 Task: Select the count-ascending option in the sort order.
Action: Mouse moved to (12, 640)
Screenshot: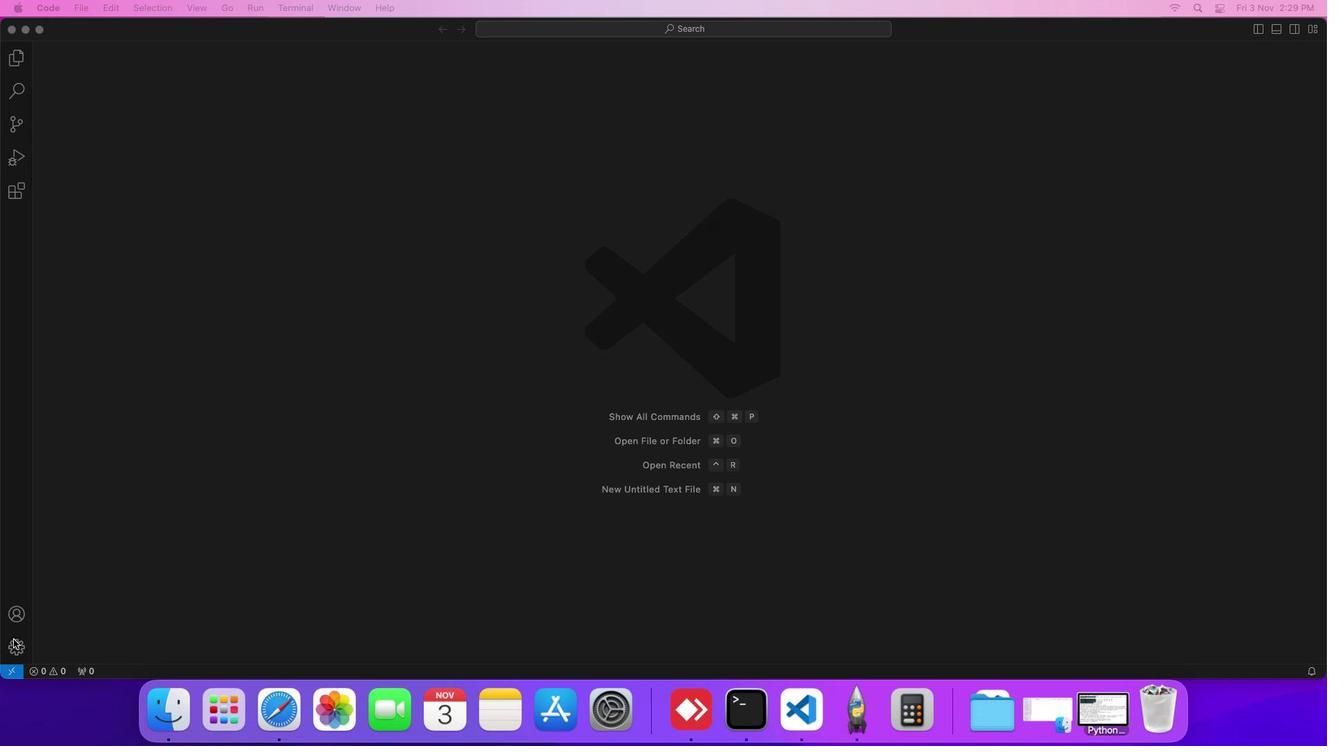 
Action: Mouse pressed left at (12, 640)
Screenshot: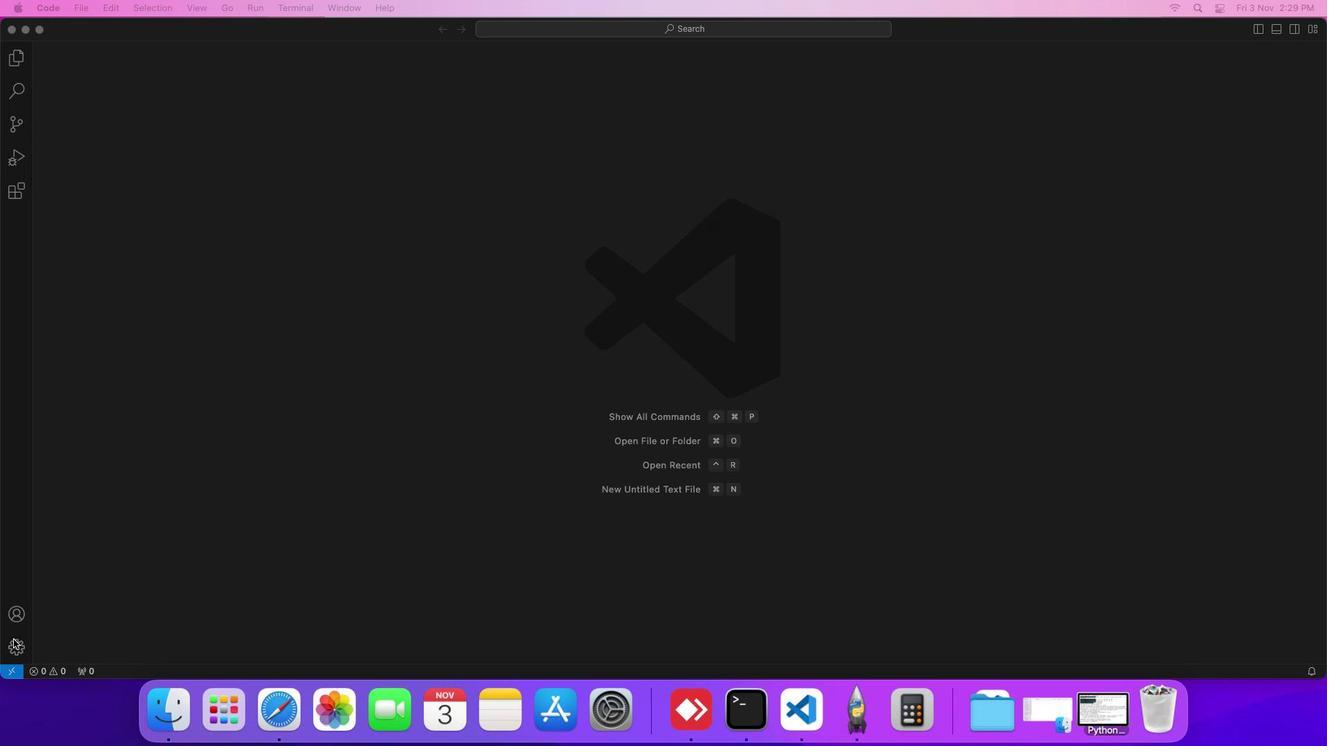 
Action: Mouse moved to (53, 538)
Screenshot: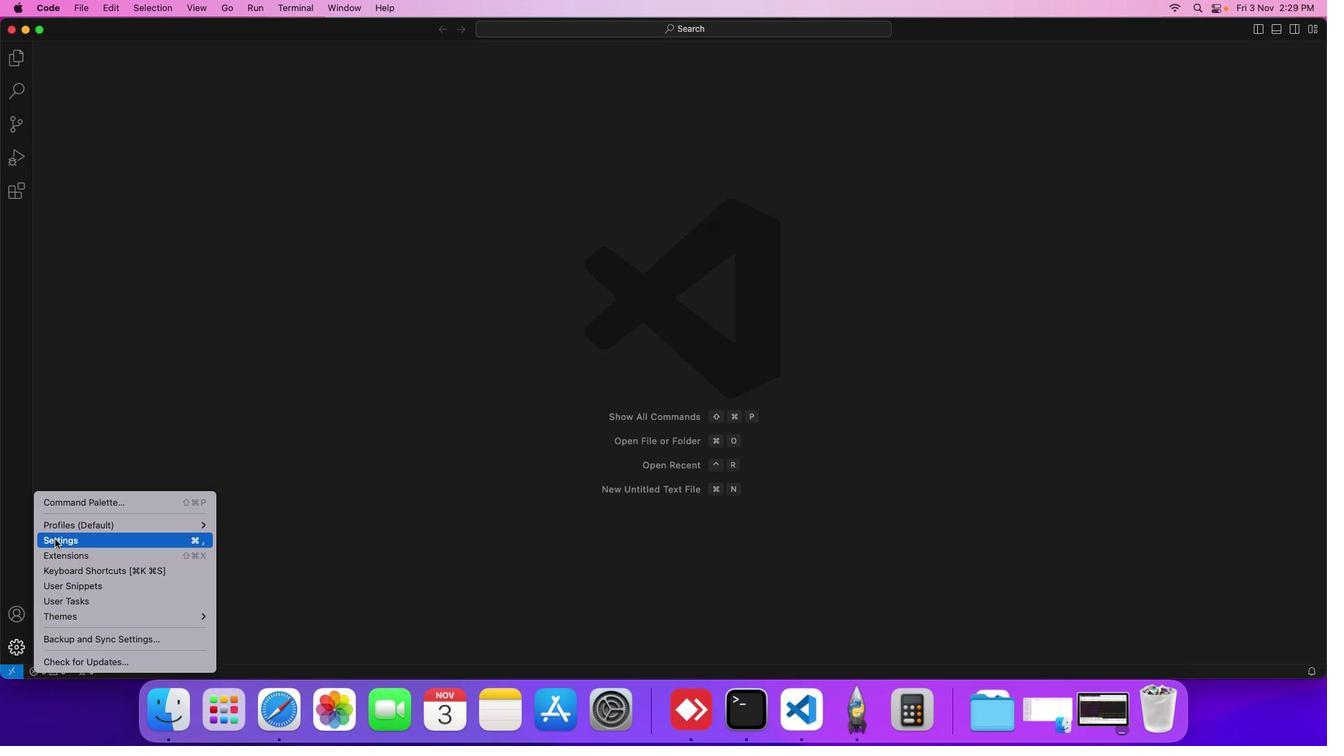 
Action: Mouse pressed left at (53, 538)
Screenshot: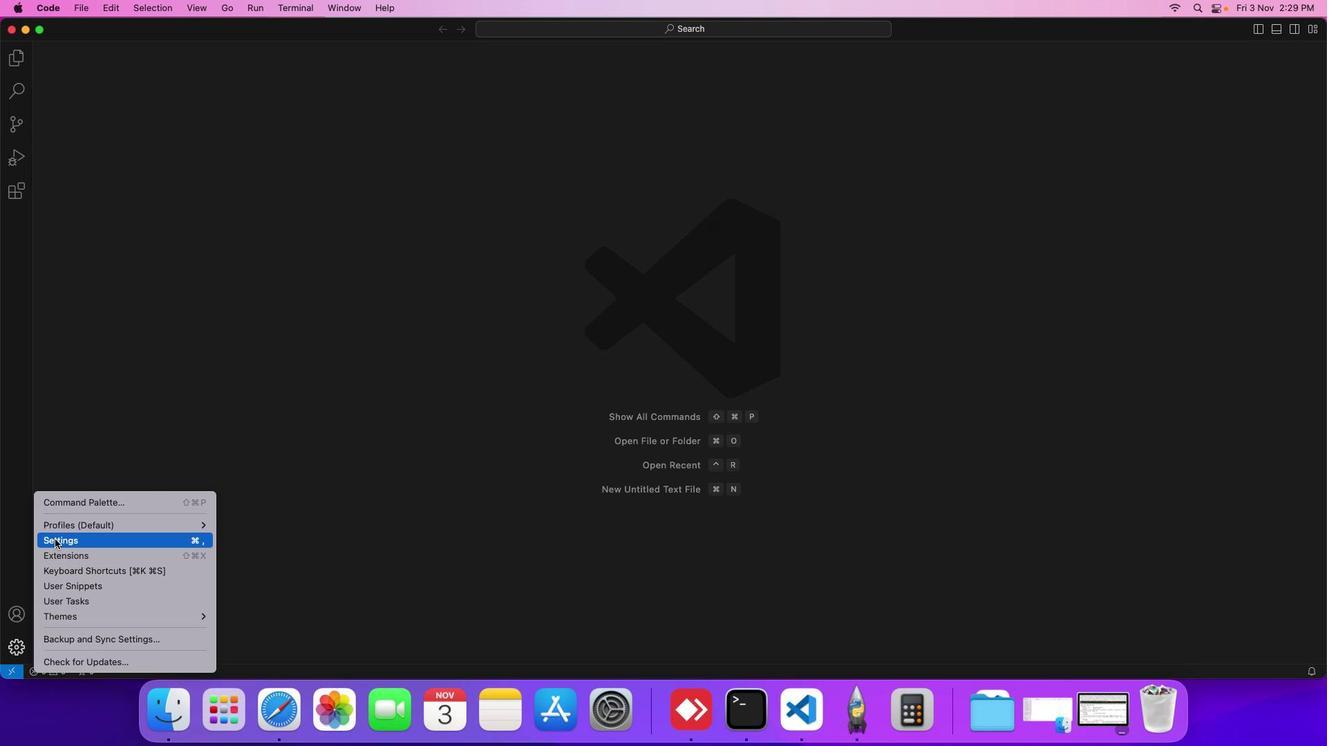 
Action: Mouse moved to (316, 206)
Screenshot: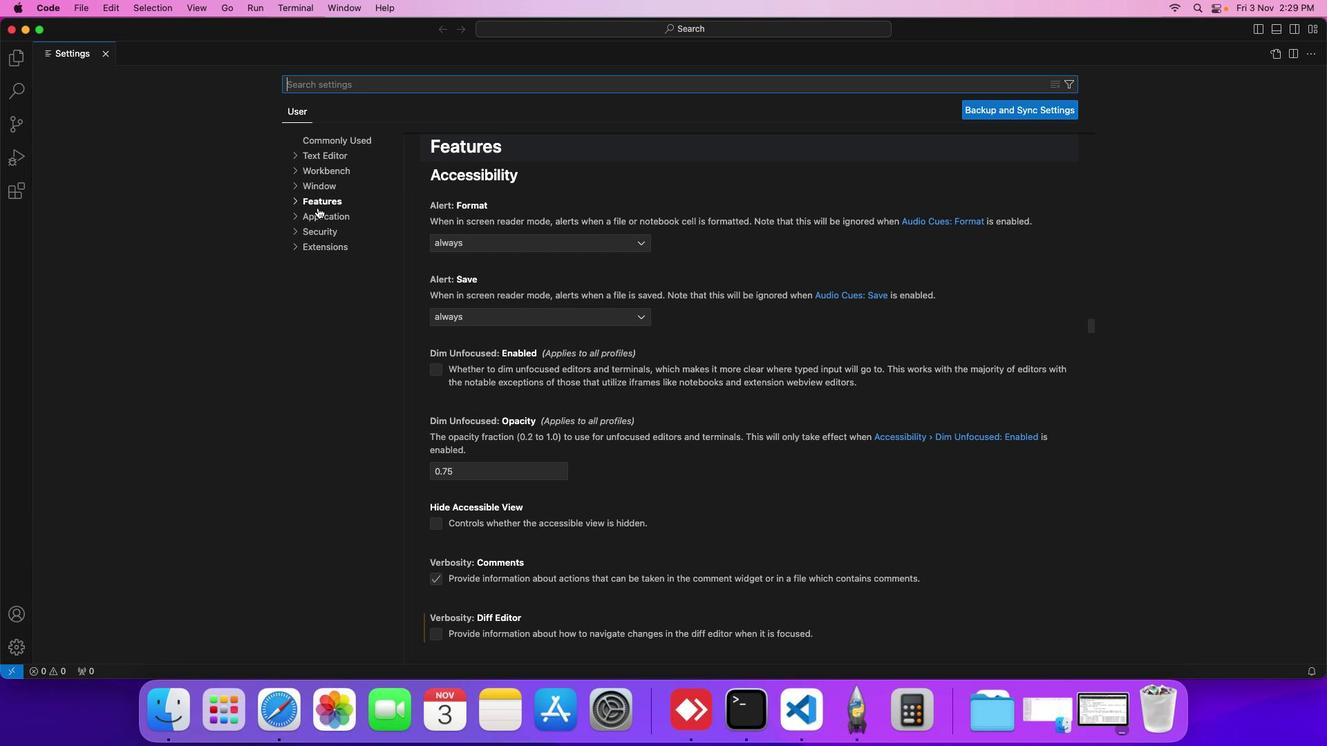 
Action: Mouse pressed left at (316, 206)
Screenshot: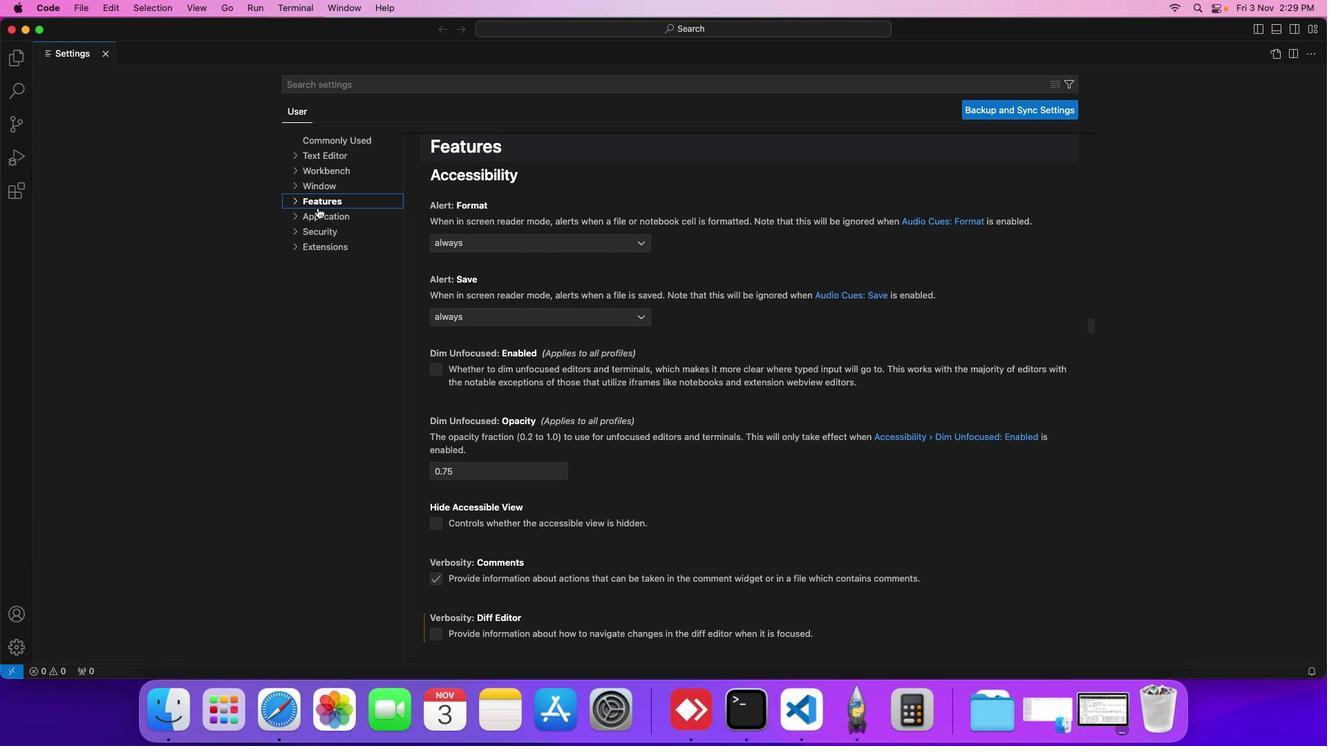 
Action: Mouse moved to (331, 248)
Screenshot: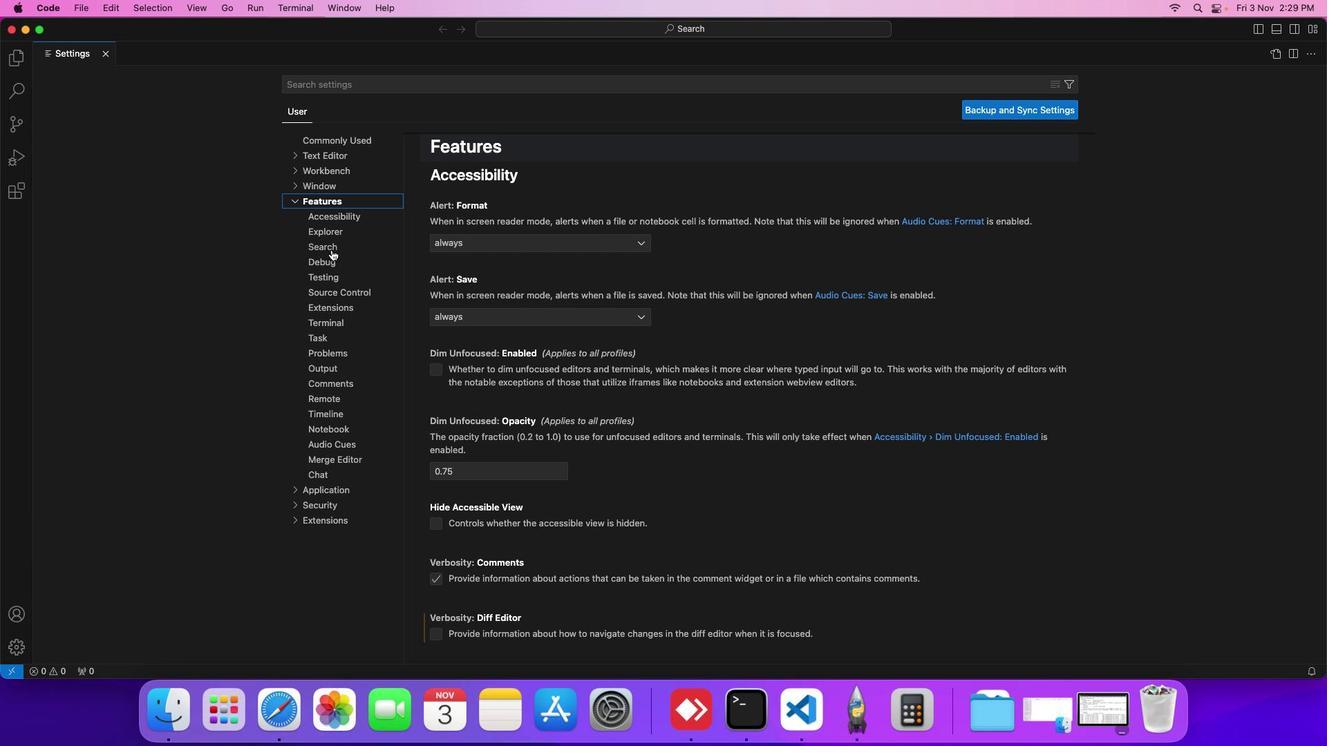 
Action: Mouse pressed left at (331, 248)
Screenshot: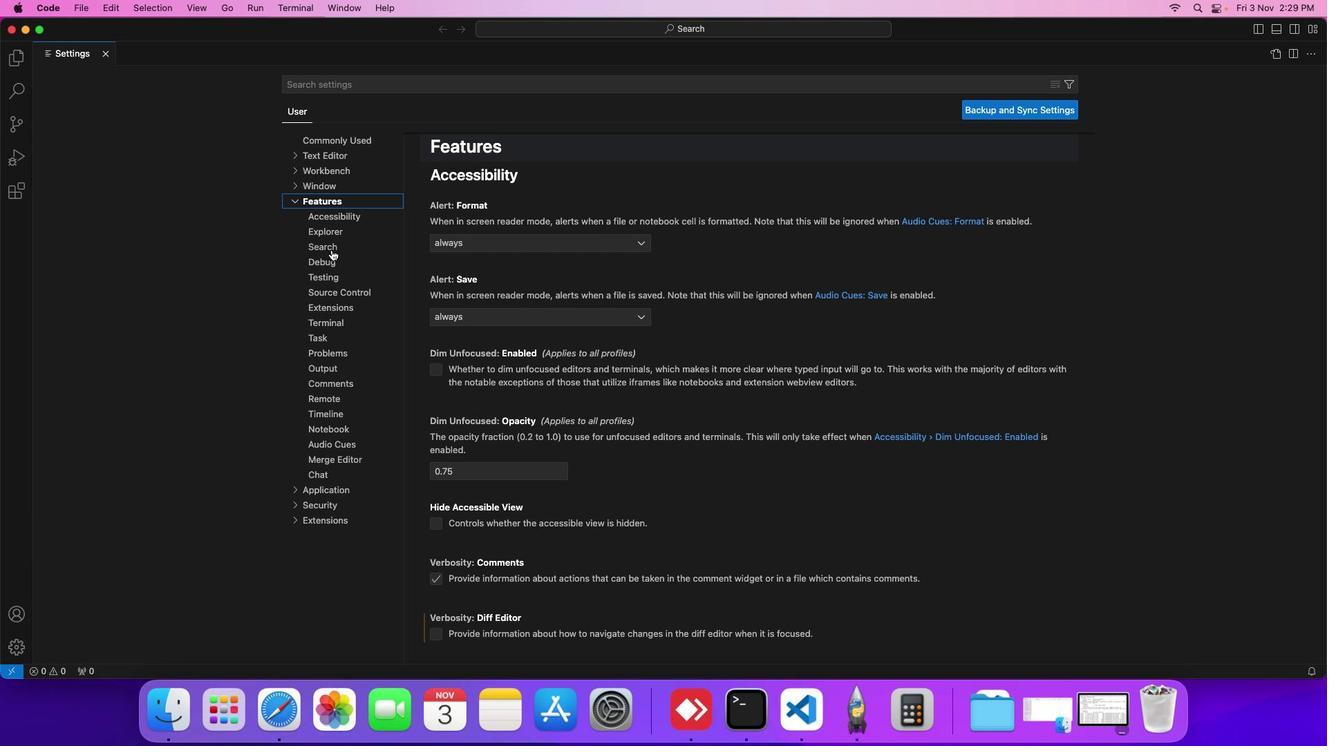 
Action: Mouse moved to (530, 476)
Screenshot: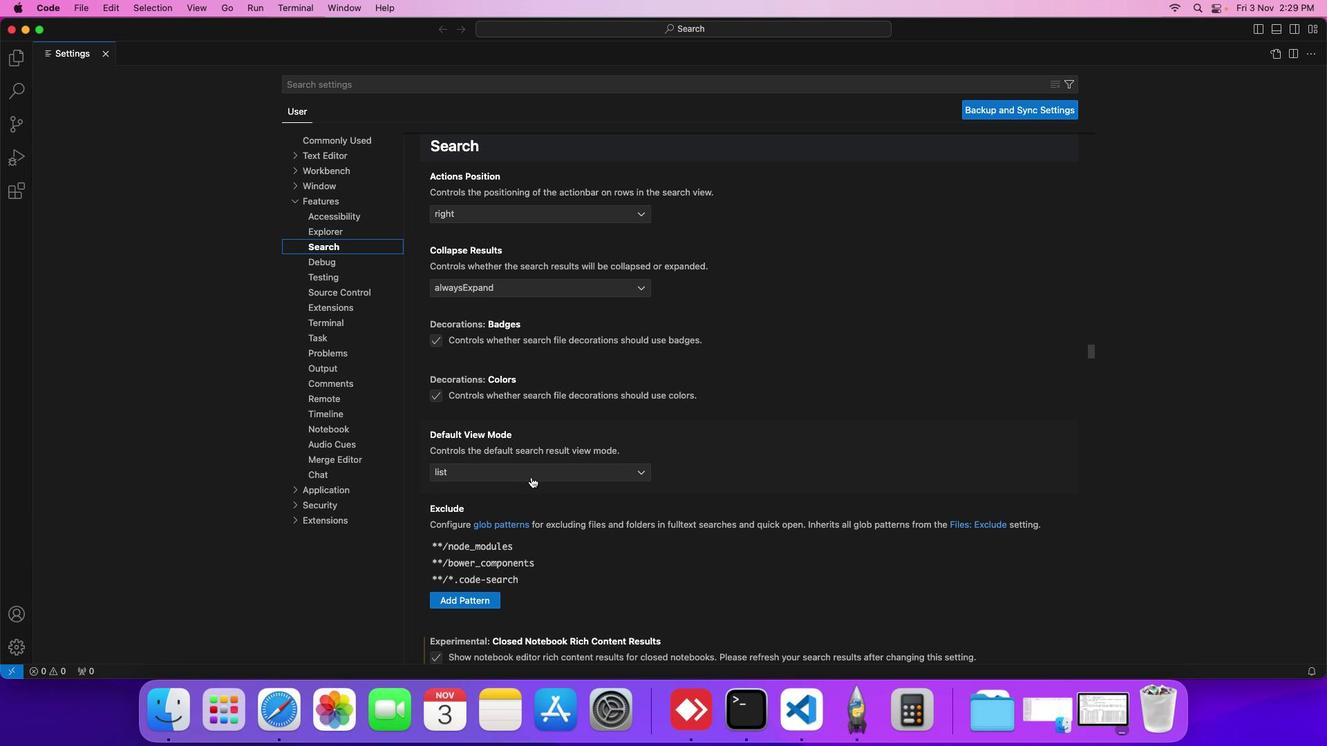 
Action: Mouse scrolled (530, 476) with delta (0, 0)
Screenshot: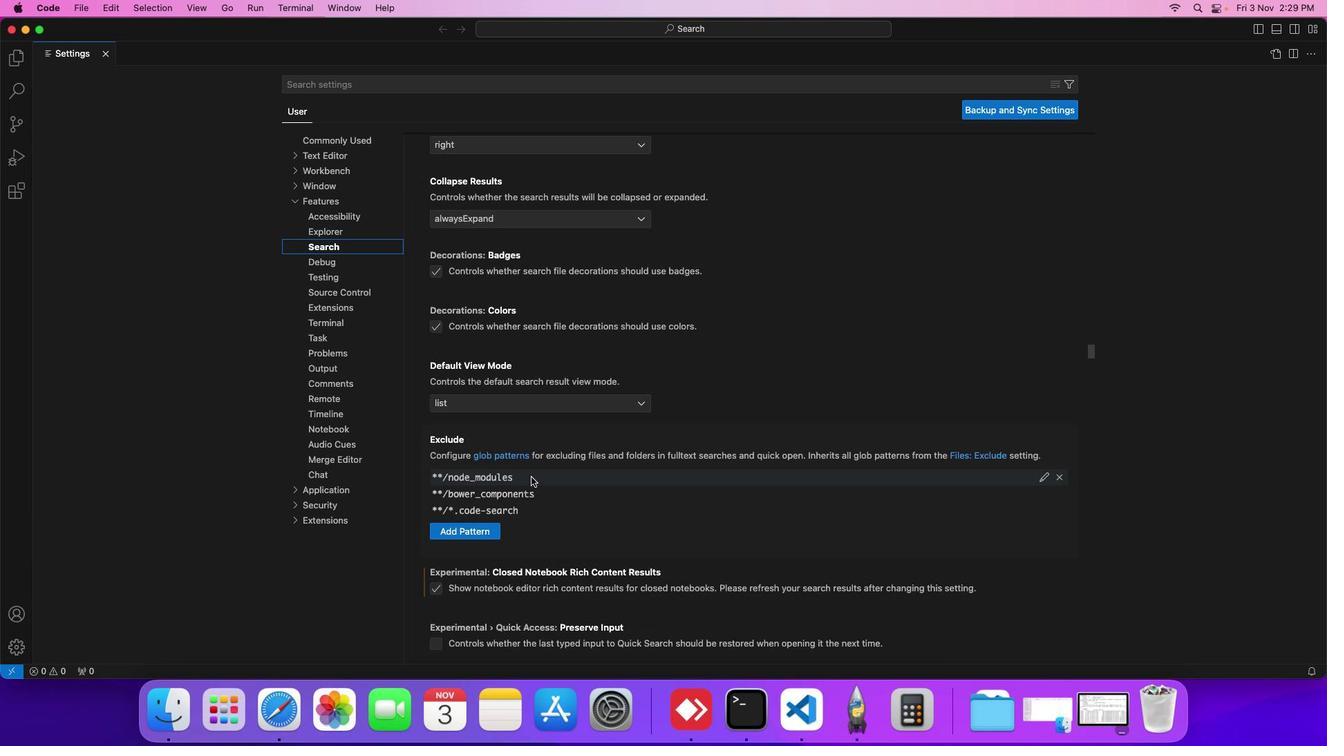 
Action: Mouse scrolled (530, 476) with delta (0, 0)
Screenshot: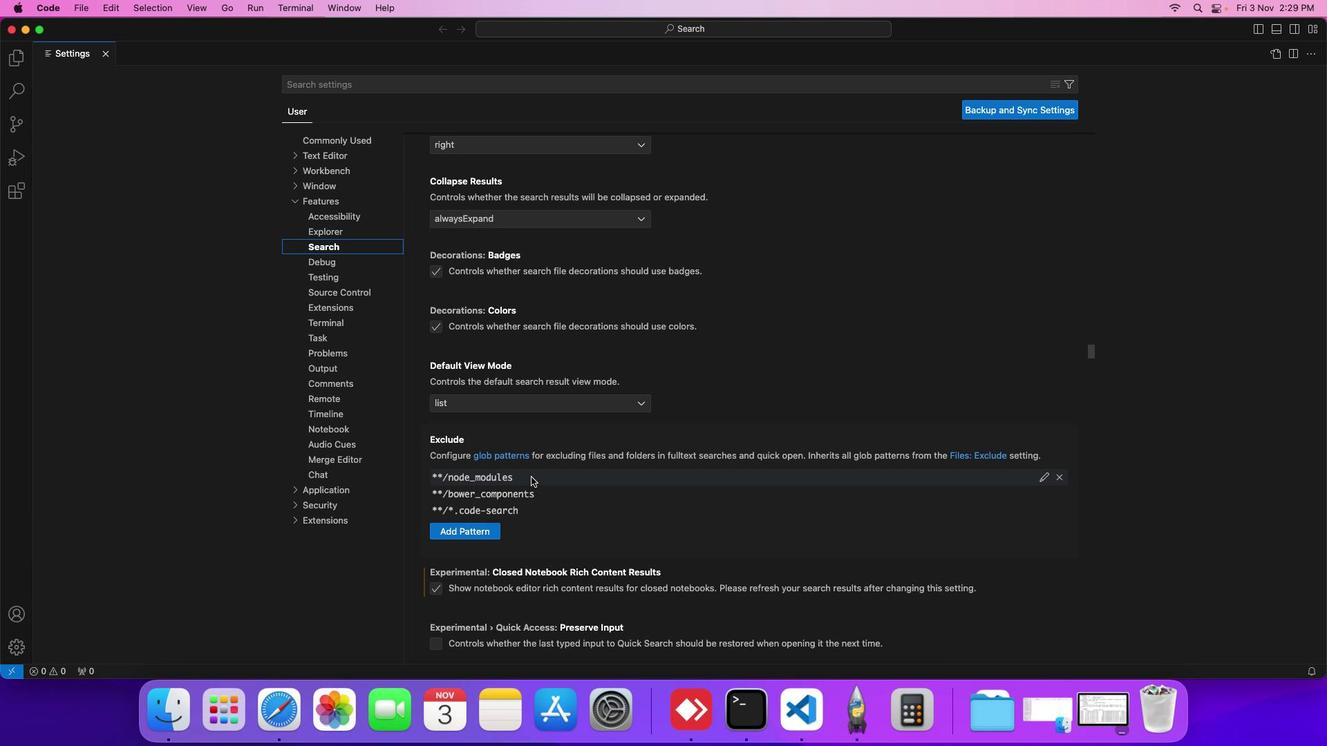 
Action: Mouse scrolled (530, 476) with delta (0, 0)
Screenshot: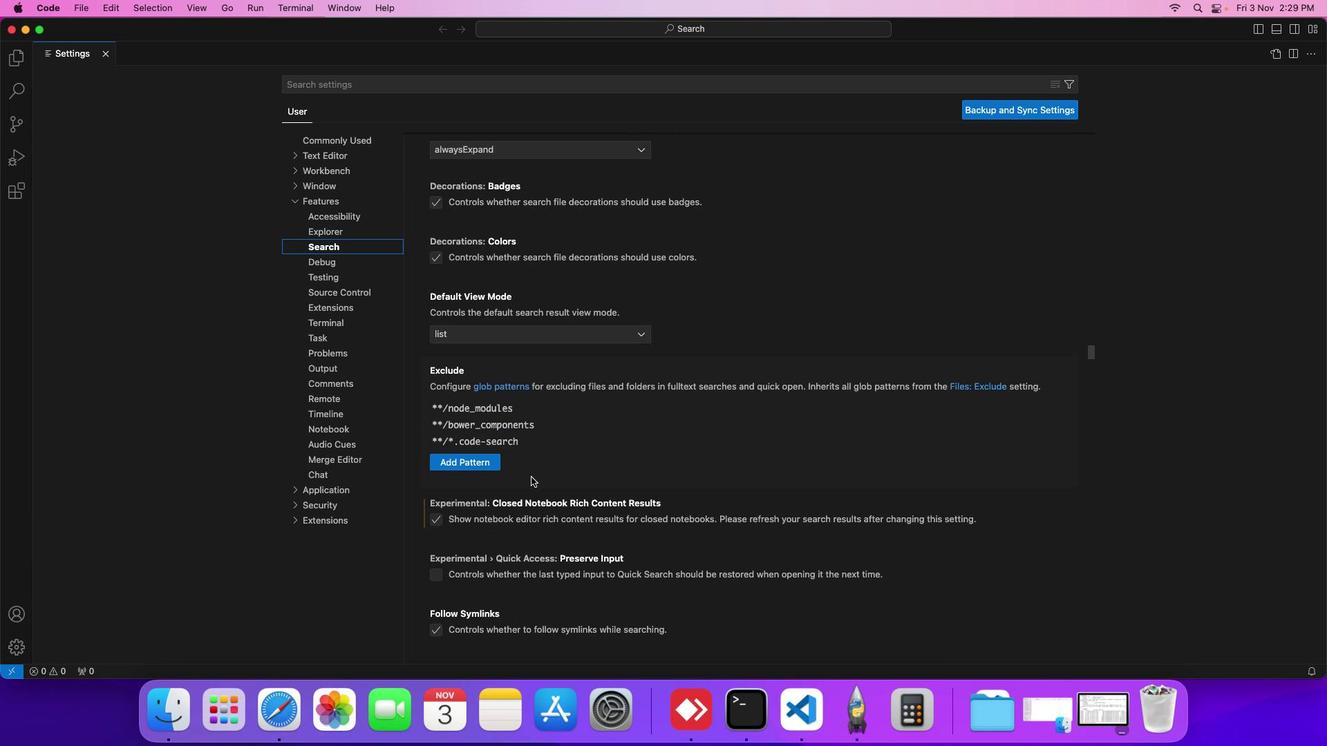 
Action: Mouse scrolled (530, 476) with delta (0, 0)
Screenshot: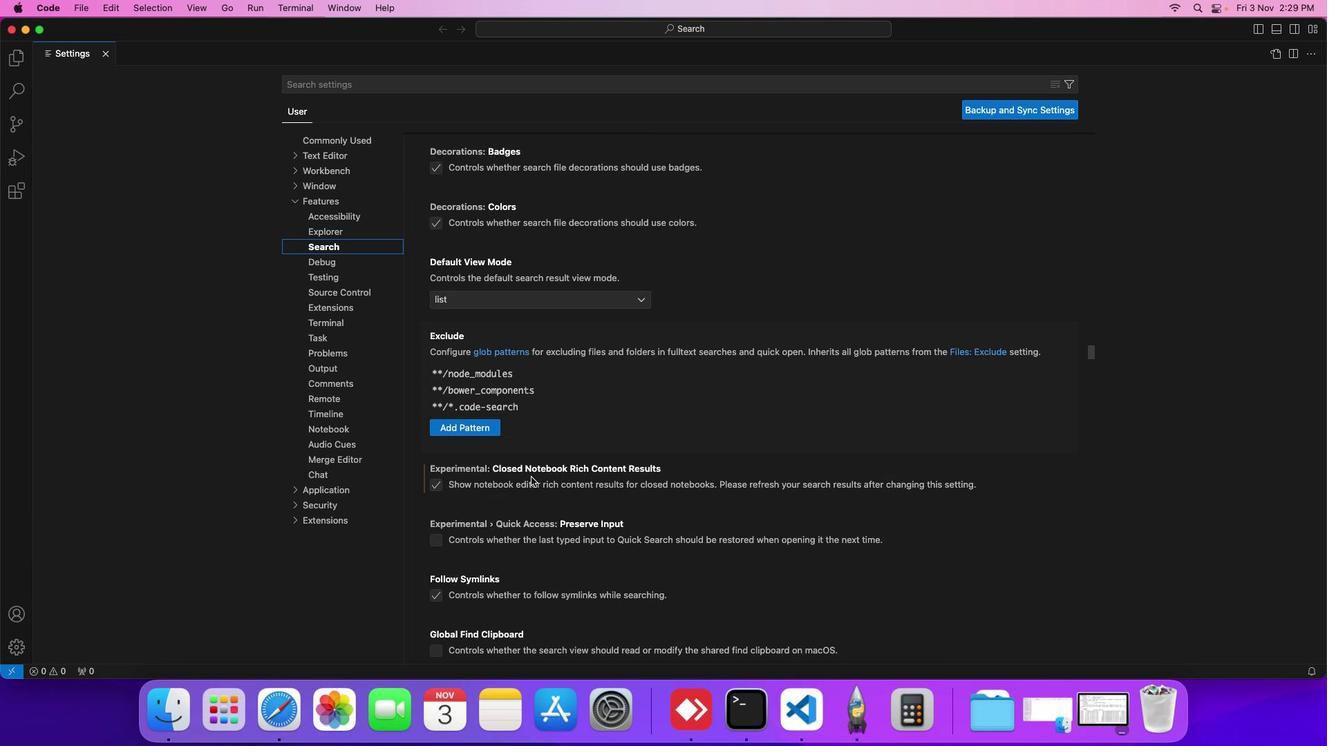 
Action: Mouse scrolled (530, 476) with delta (0, 0)
Screenshot: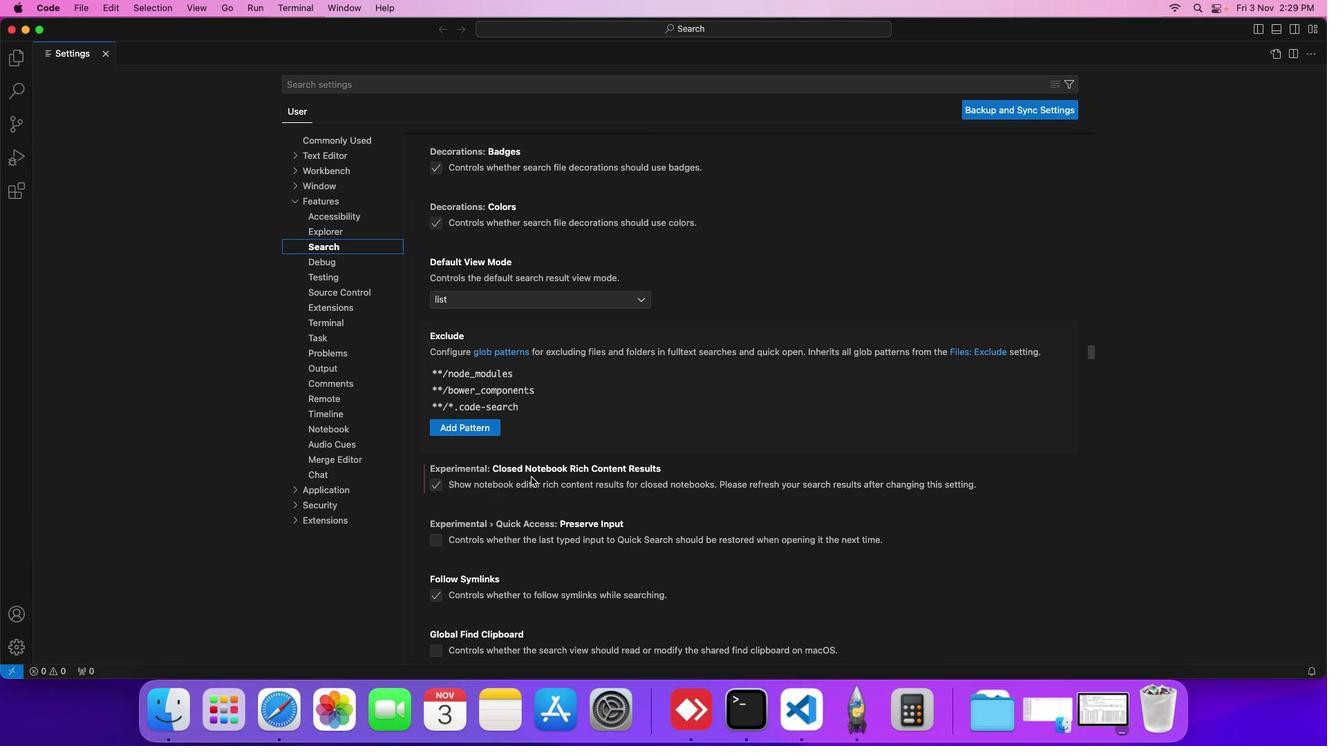 
Action: Mouse scrolled (530, 476) with delta (0, 0)
Screenshot: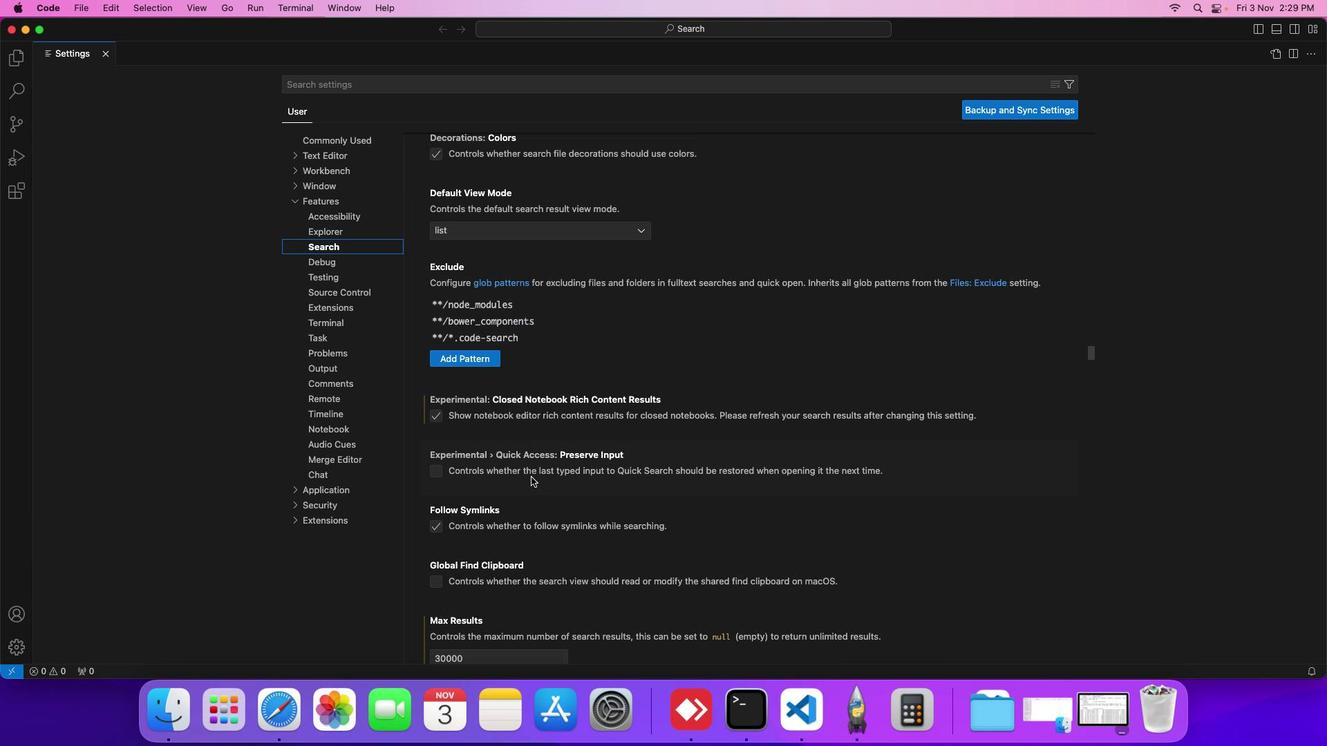 
Action: Mouse scrolled (530, 476) with delta (0, 0)
Screenshot: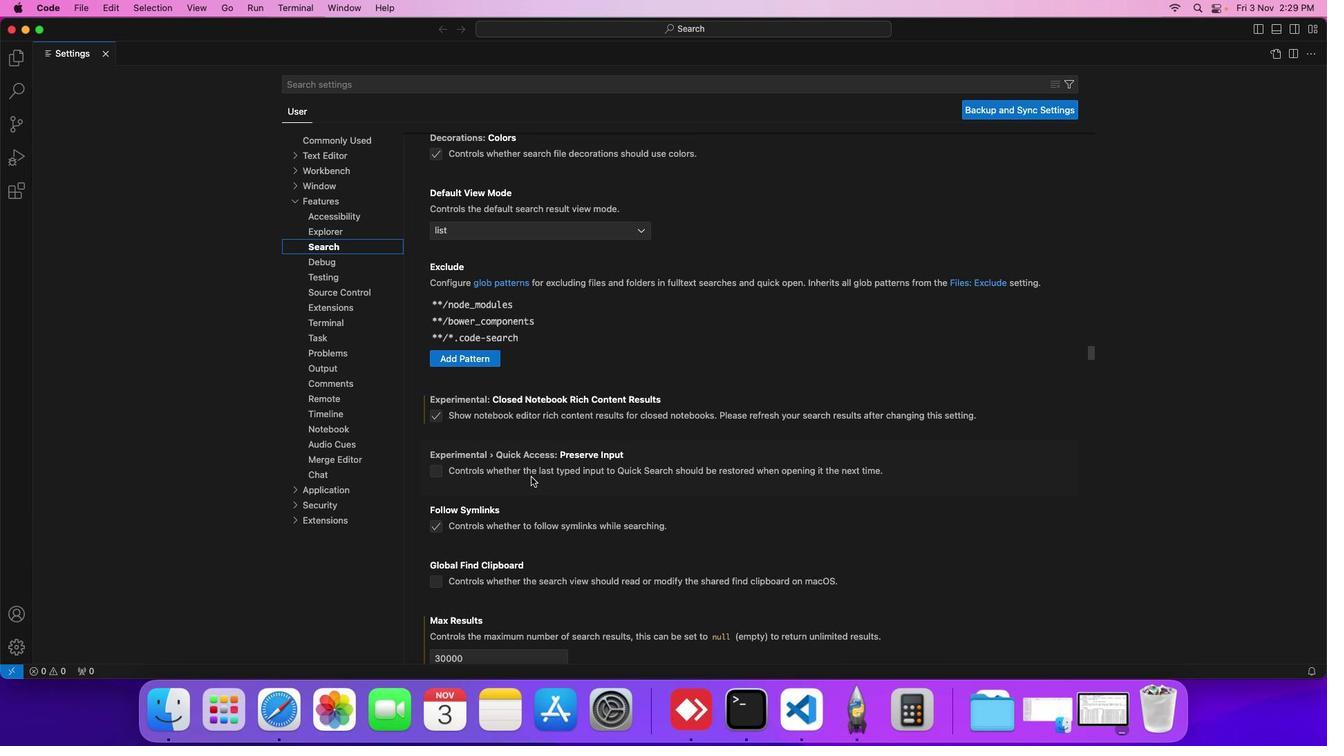 
Action: Mouse scrolled (530, 476) with delta (0, 0)
Screenshot: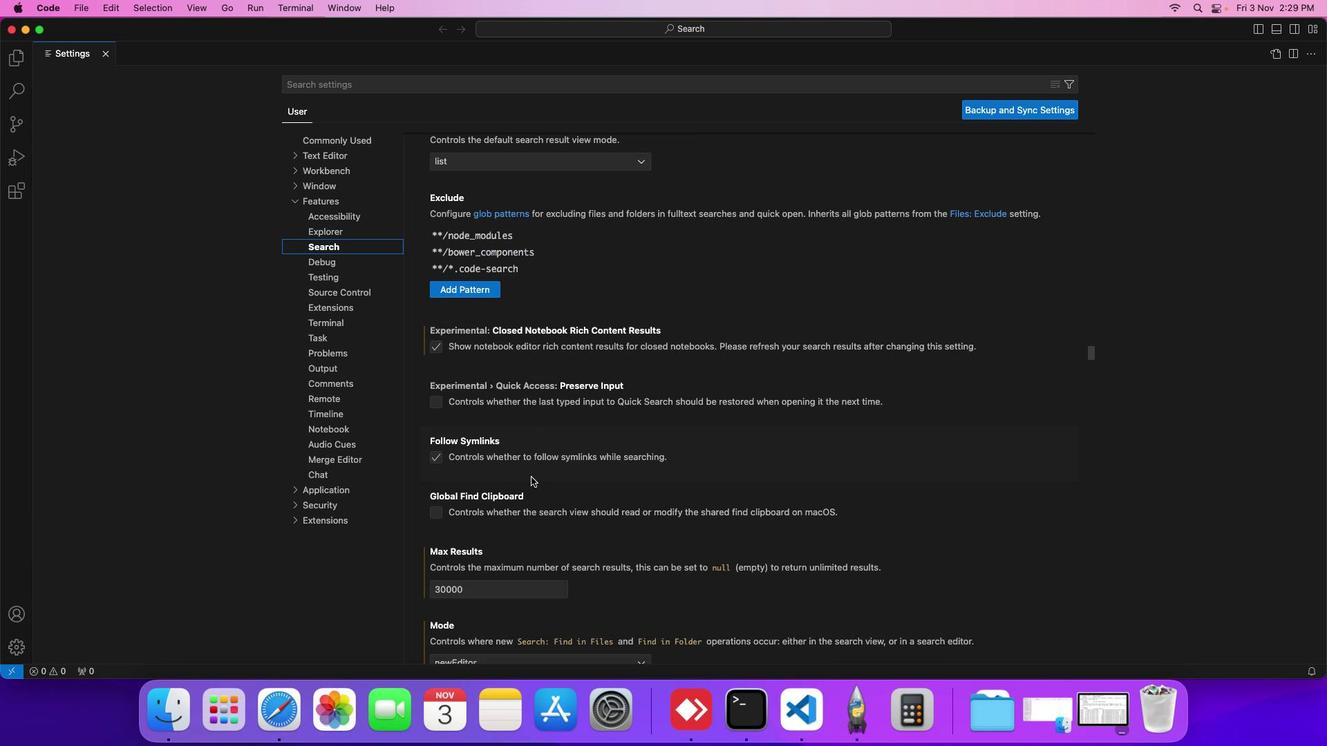 
Action: Mouse scrolled (530, 476) with delta (0, 0)
Screenshot: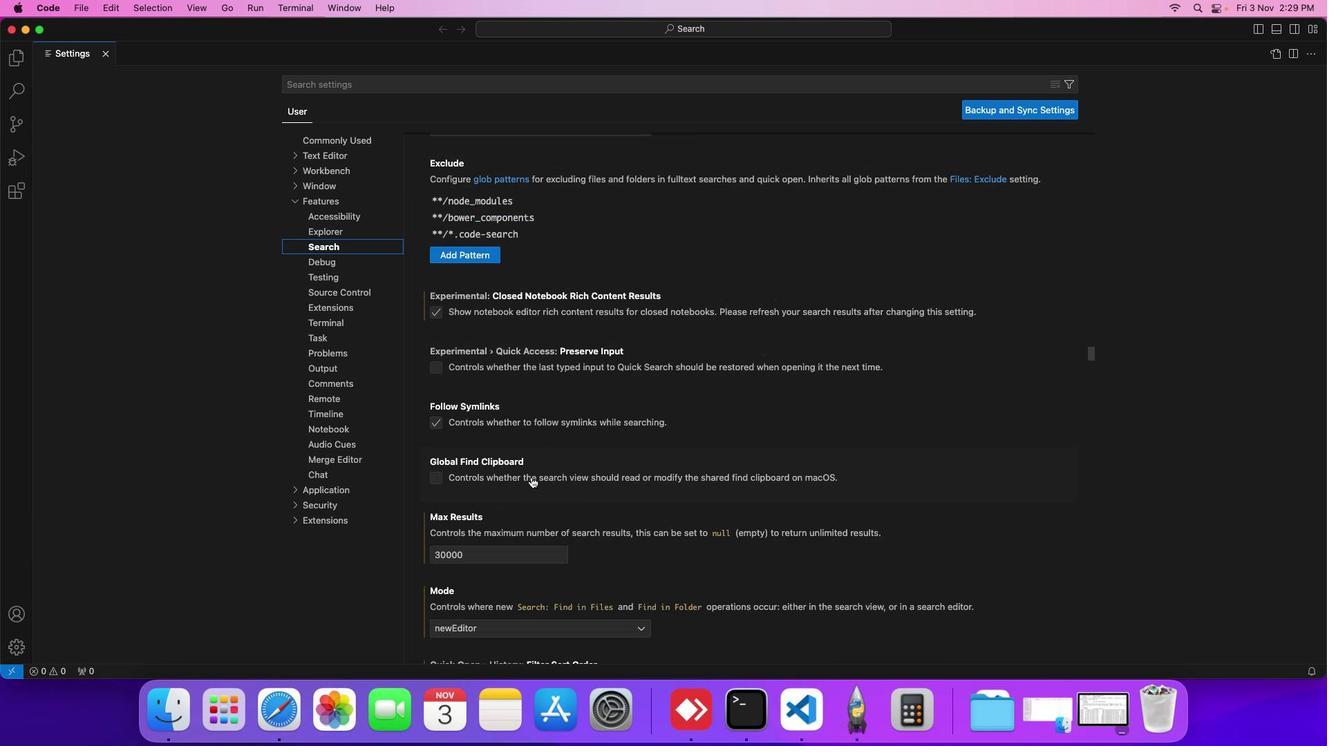 
Action: Mouse scrolled (530, 476) with delta (0, 0)
Screenshot: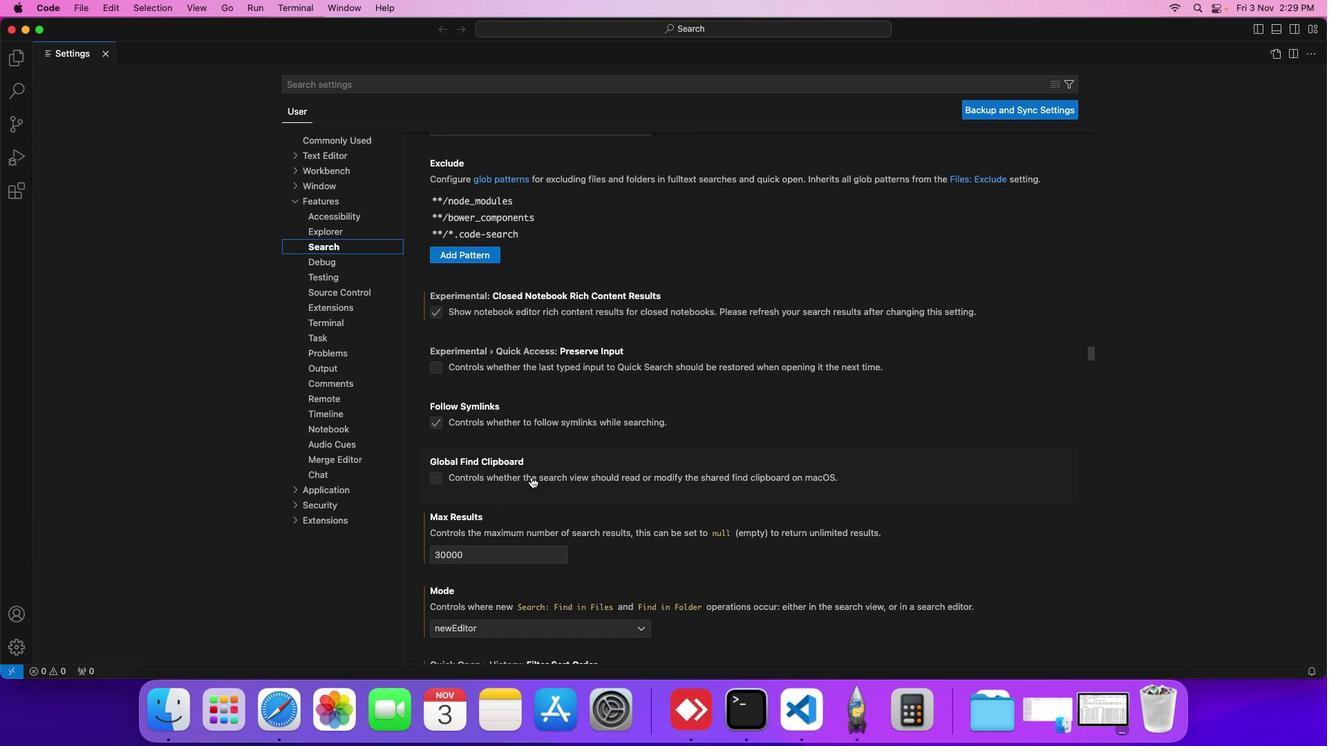 
Action: Mouse scrolled (530, 476) with delta (0, 0)
Screenshot: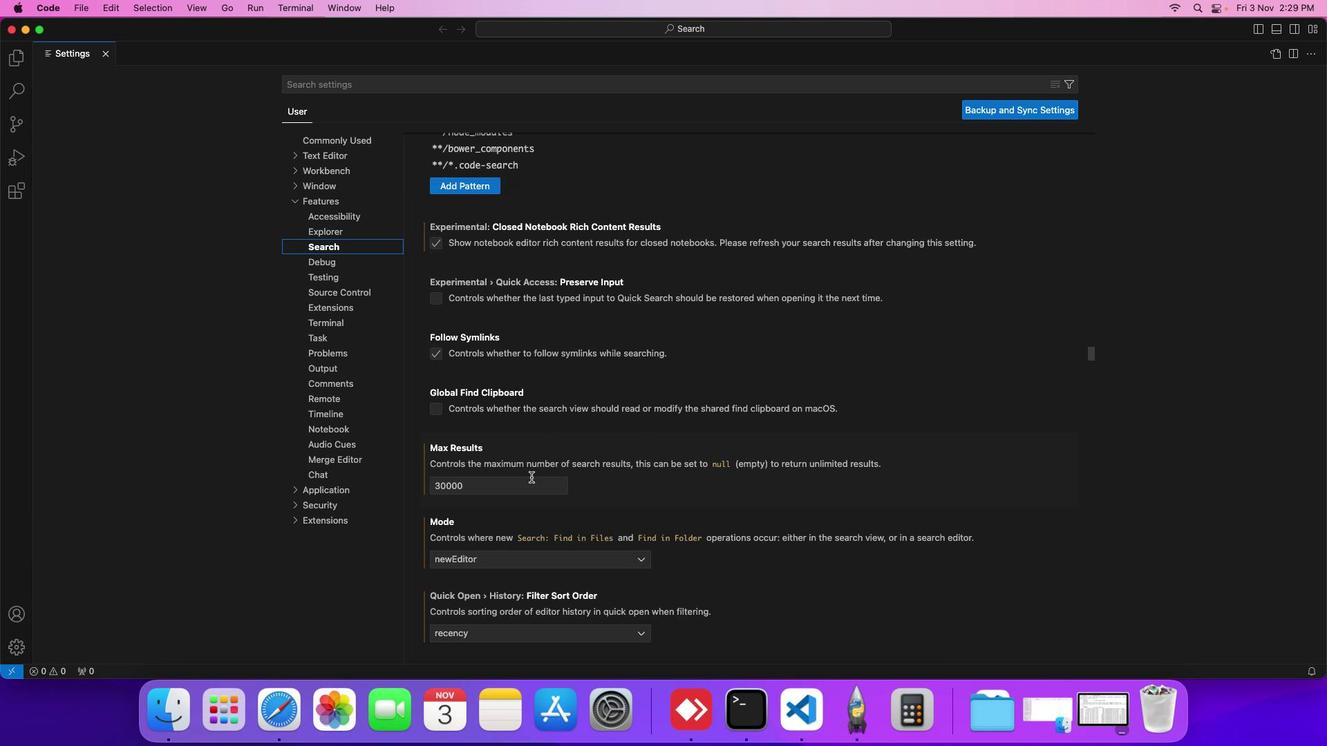 
Action: Mouse scrolled (530, 476) with delta (0, 0)
Screenshot: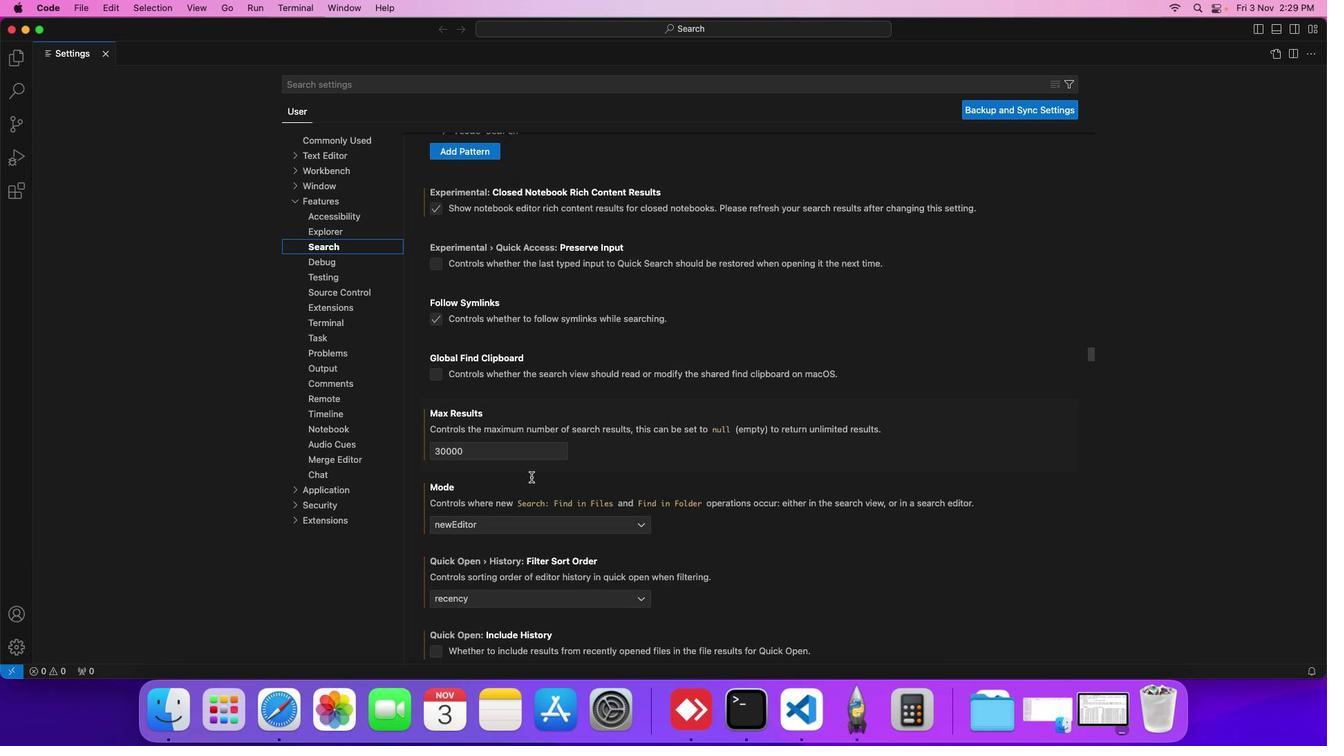 
Action: Mouse scrolled (530, 476) with delta (0, 0)
Screenshot: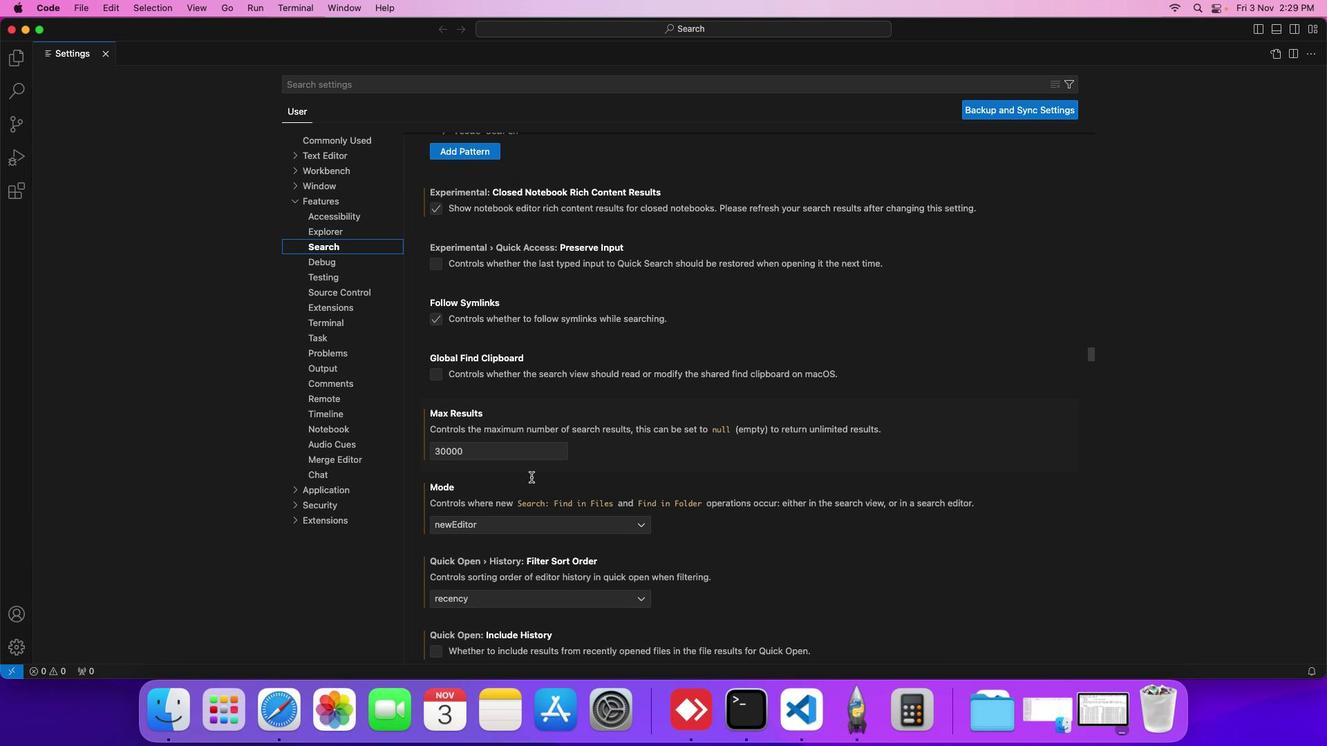 
Action: Mouse scrolled (530, 476) with delta (0, 0)
Screenshot: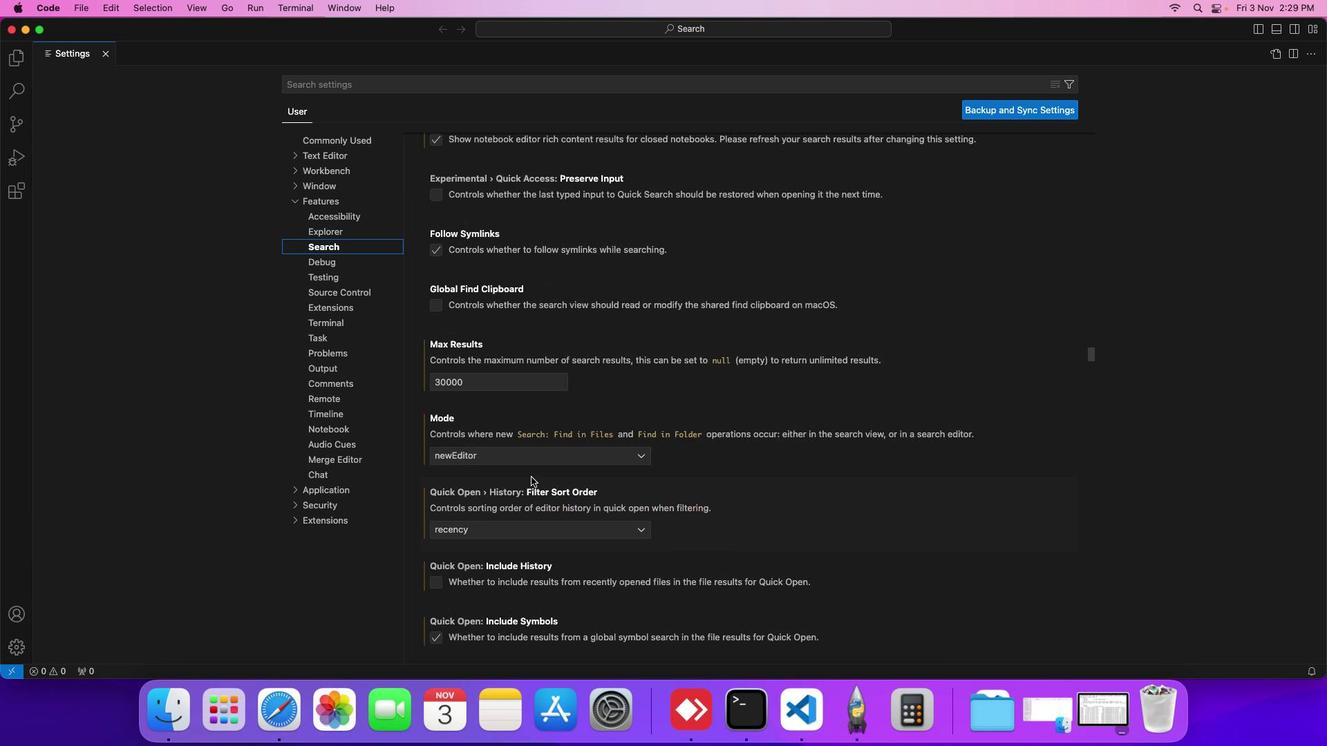 
Action: Mouse scrolled (530, 476) with delta (0, 0)
Screenshot: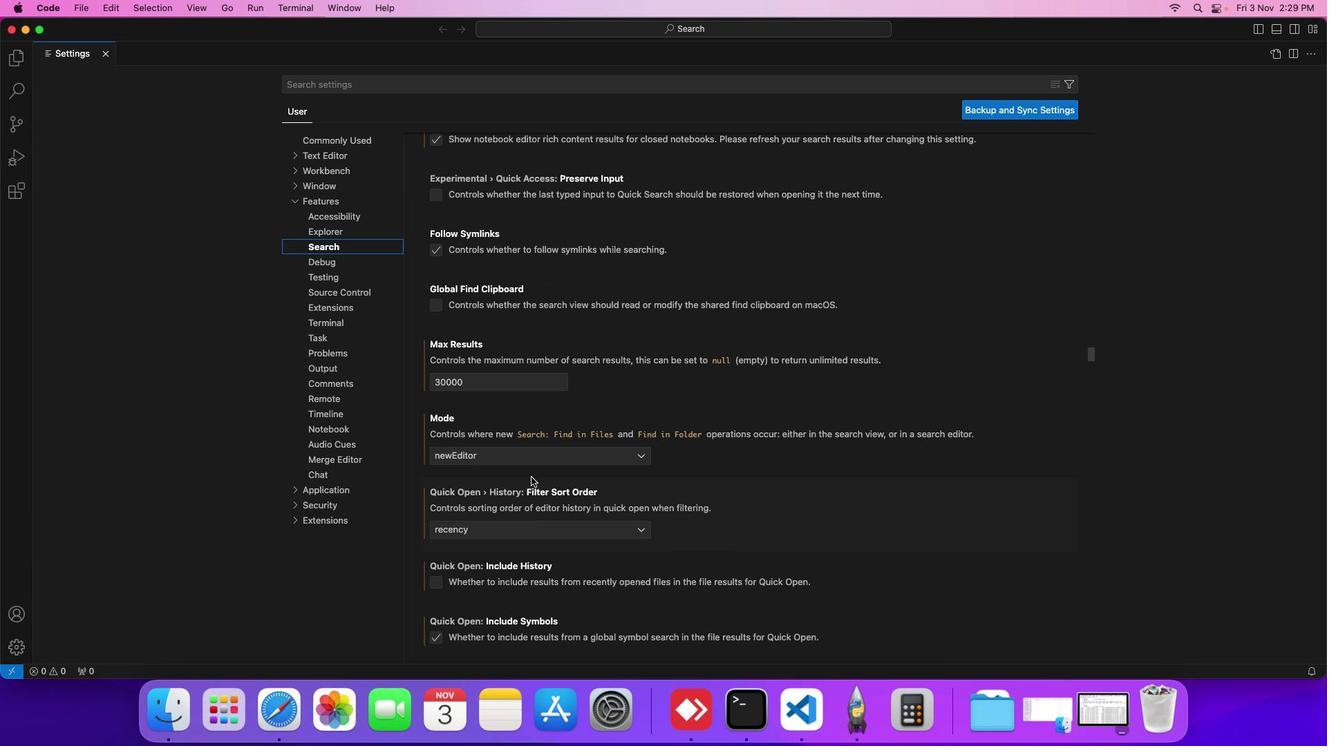 
Action: Mouse moved to (530, 476)
Screenshot: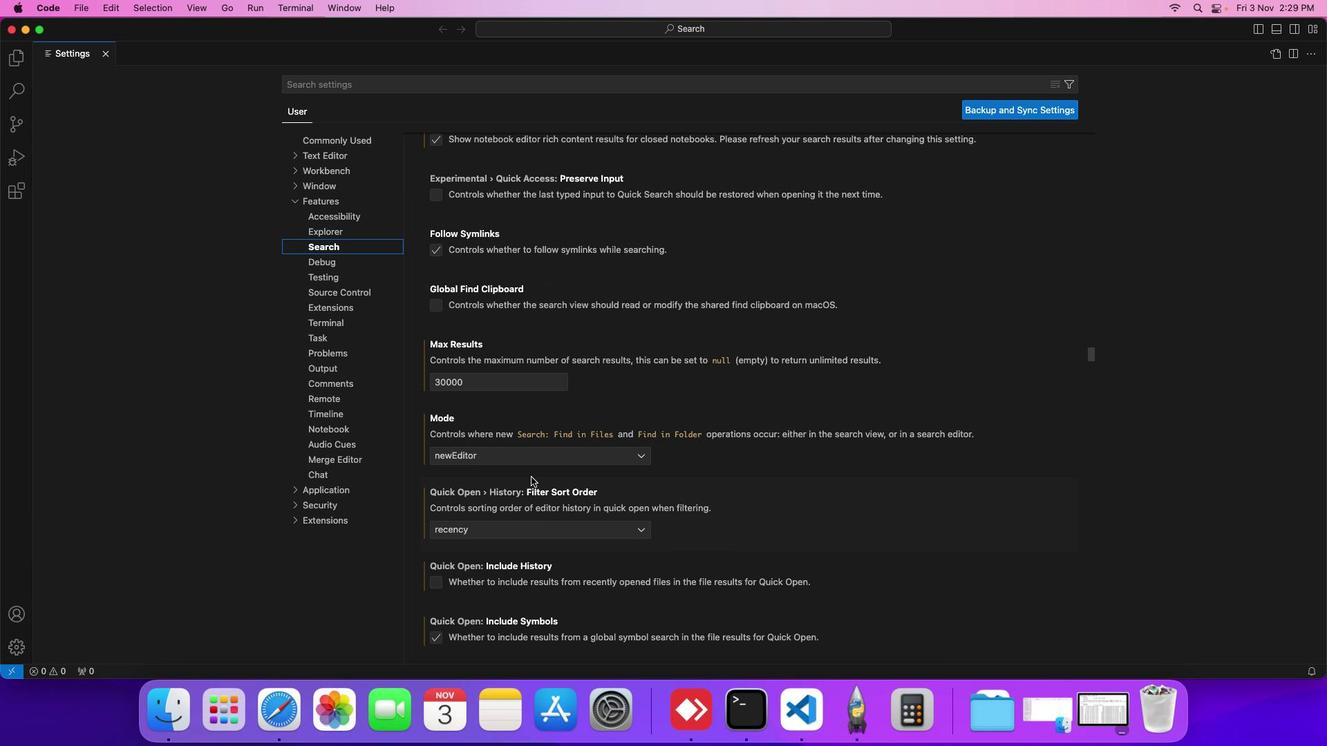 
Action: Mouse scrolled (530, 476) with delta (0, 0)
Screenshot: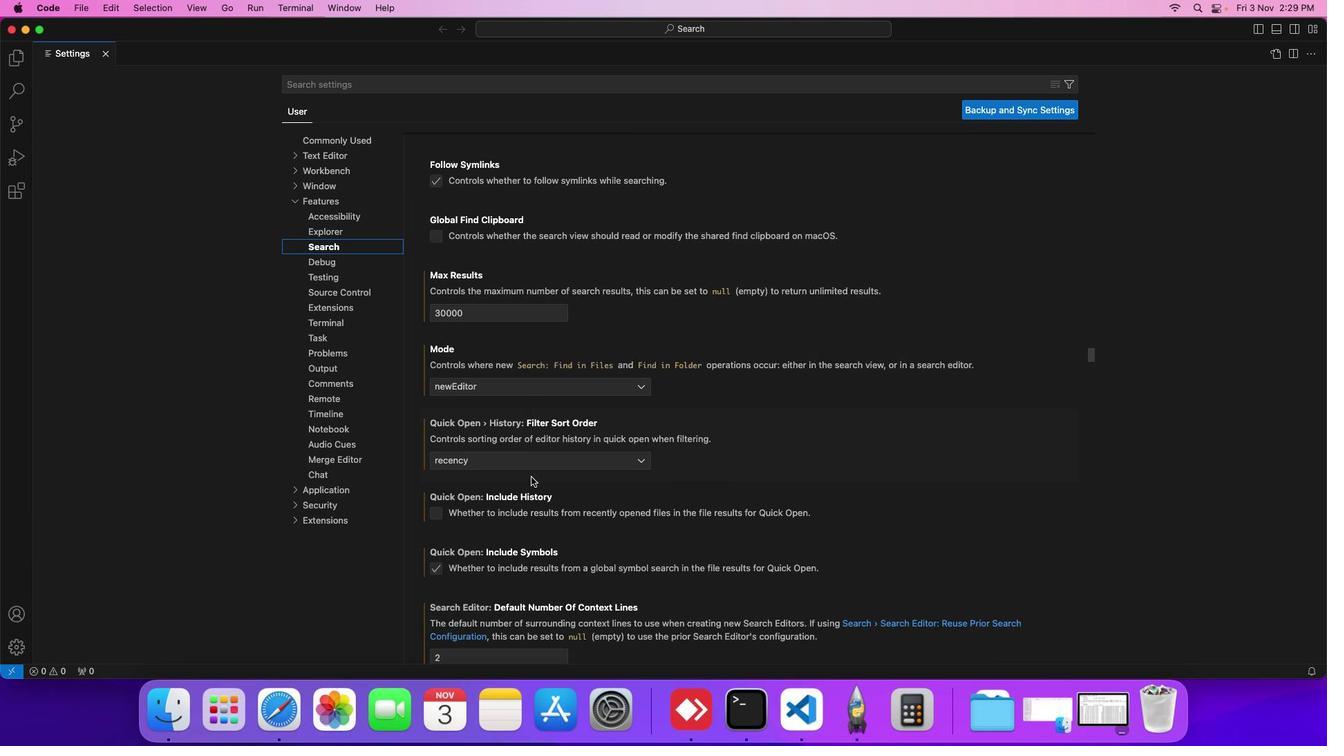 
Action: Mouse scrolled (530, 476) with delta (0, 0)
Screenshot: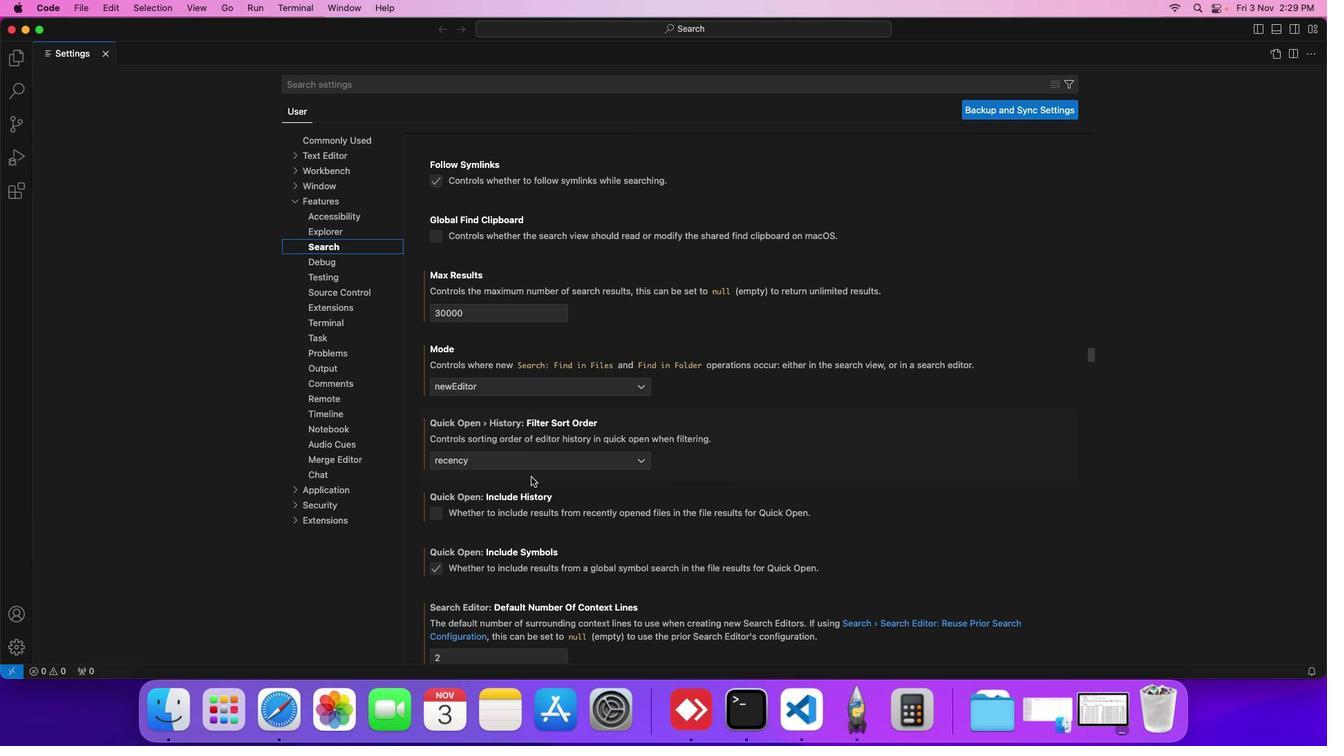 
Action: Mouse scrolled (530, 476) with delta (0, 0)
Screenshot: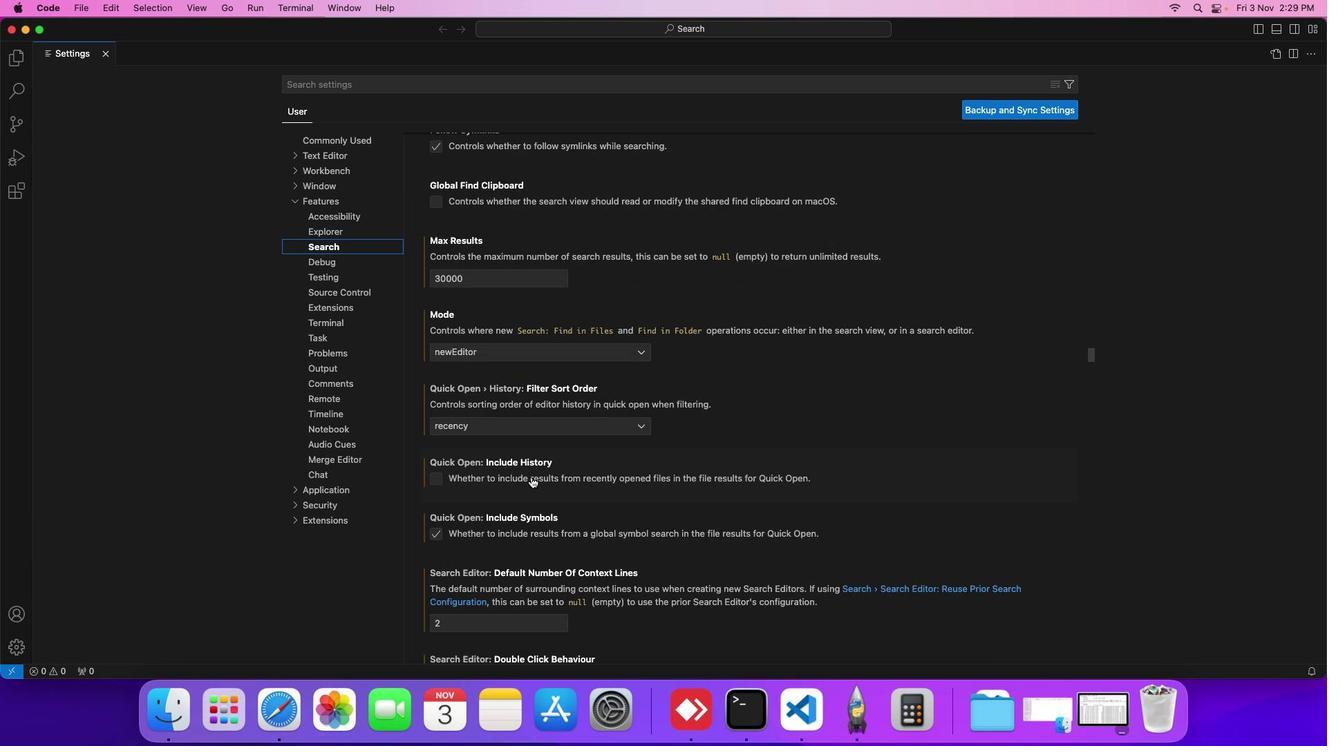 
Action: Mouse scrolled (530, 476) with delta (0, 0)
Screenshot: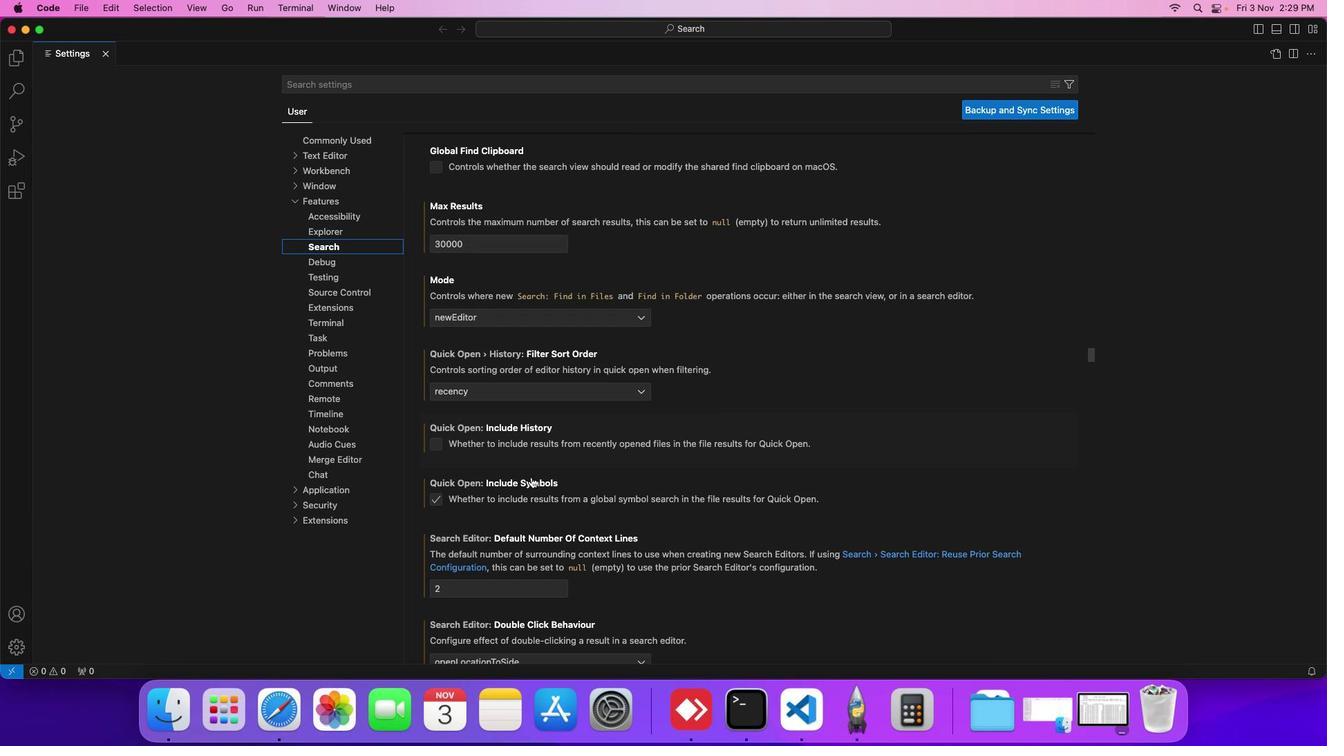 
Action: Mouse scrolled (530, 476) with delta (0, 0)
Screenshot: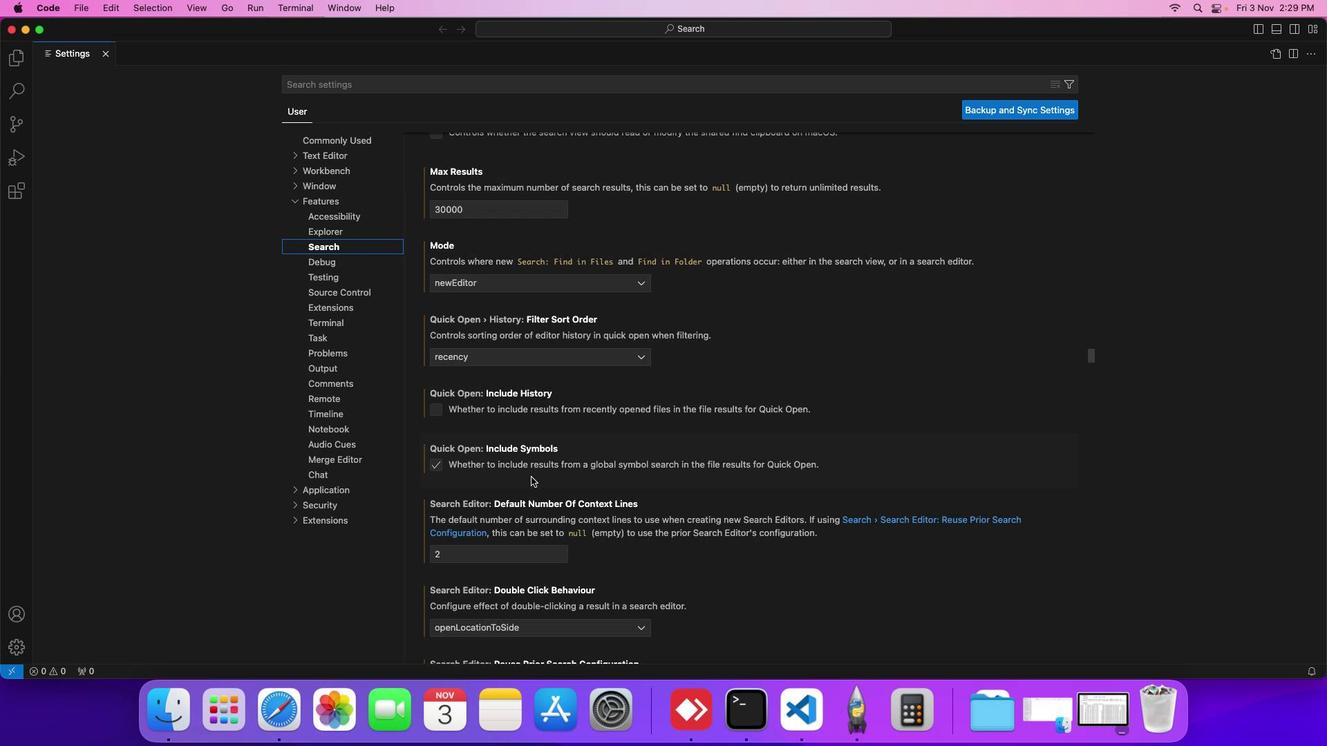
Action: Mouse scrolled (530, 476) with delta (0, 0)
Screenshot: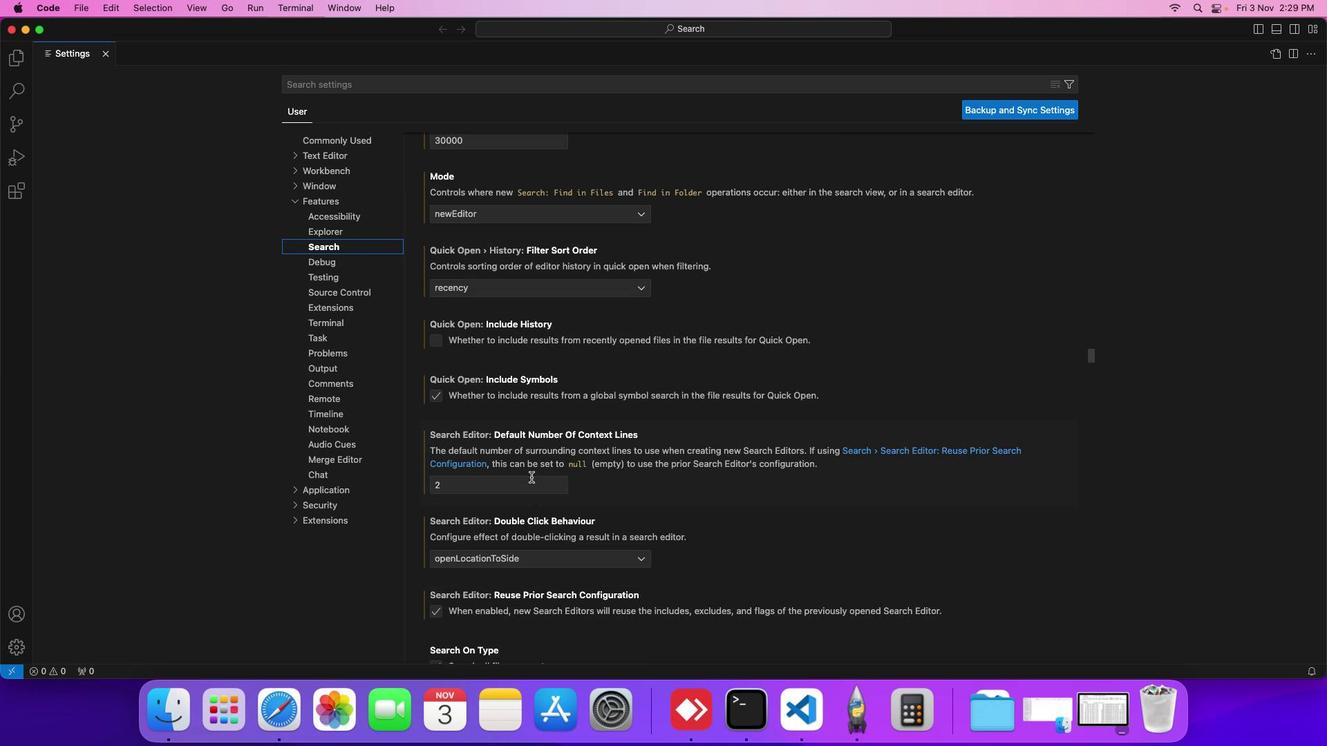 
Action: Mouse scrolled (530, 476) with delta (0, 0)
Screenshot: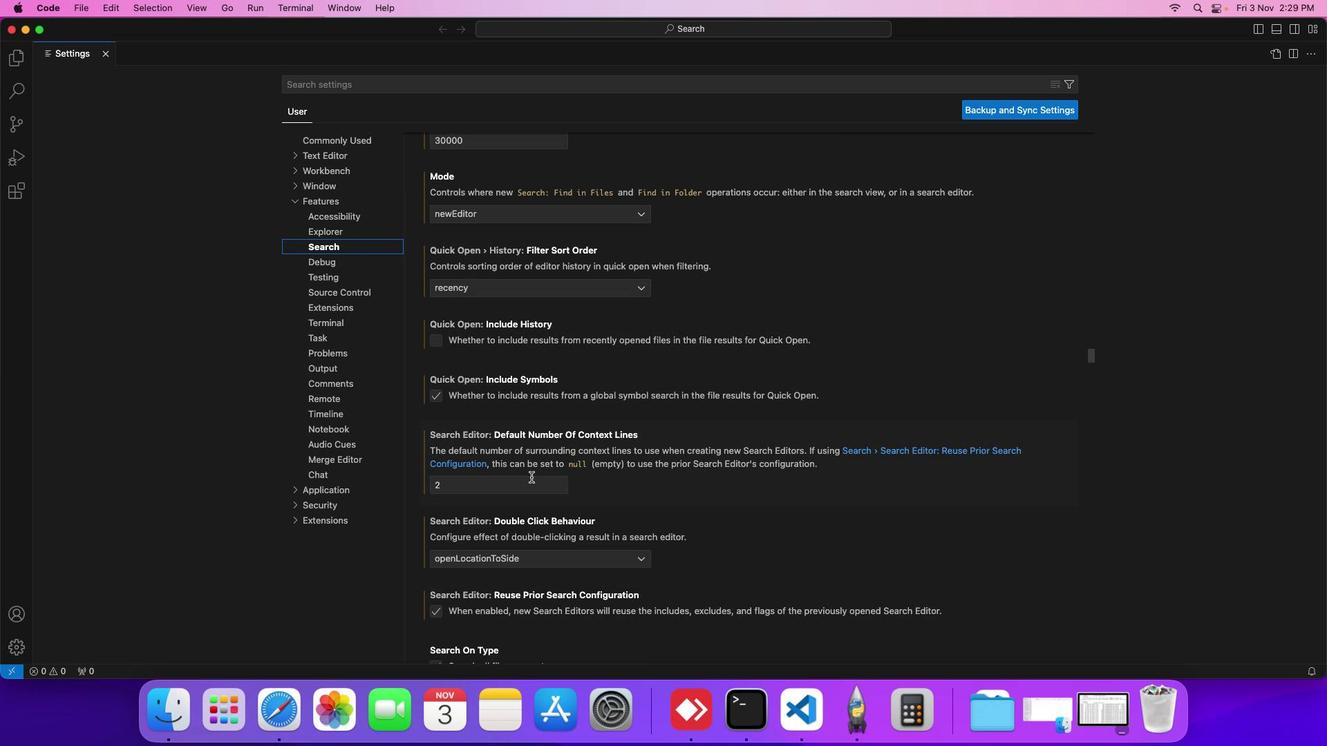
Action: Mouse scrolled (530, 476) with delta (0, 0)
Screenshot: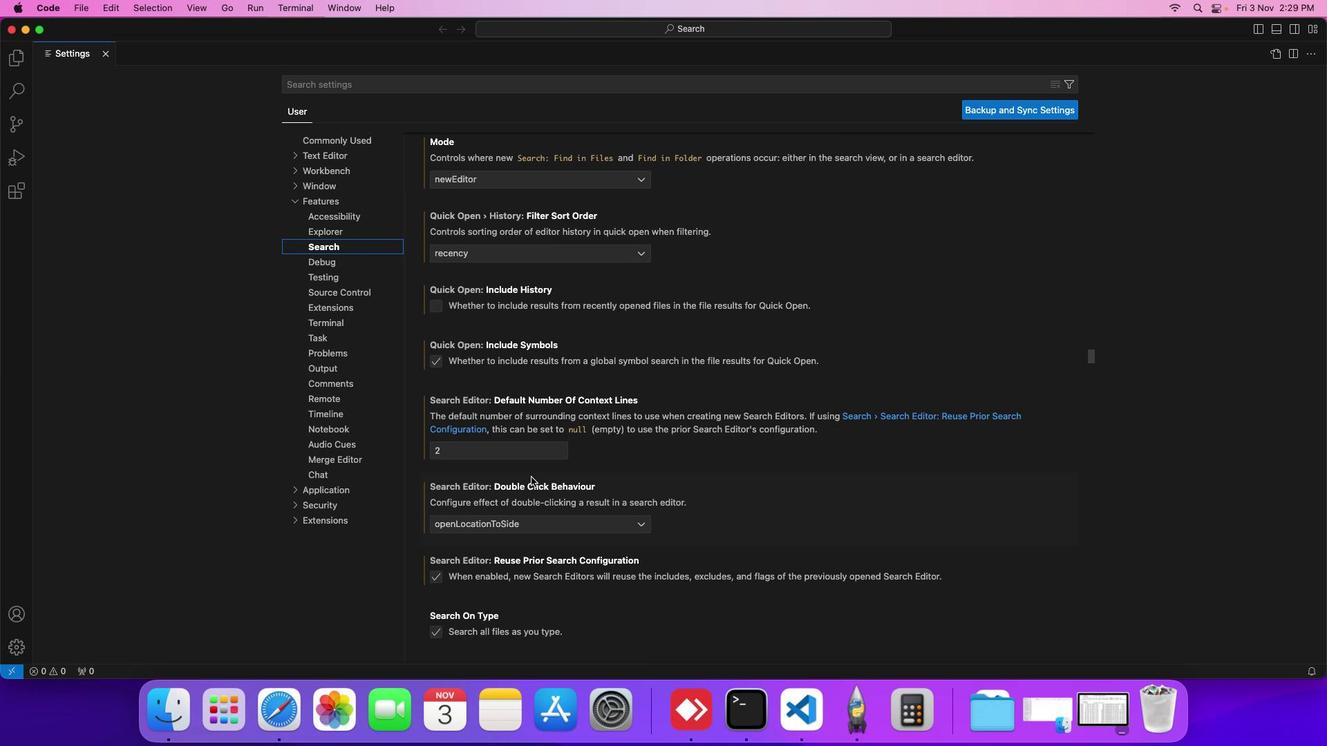 
Action: Mouse scrolled (530, 476) with delta (0, 0)
Screenshot: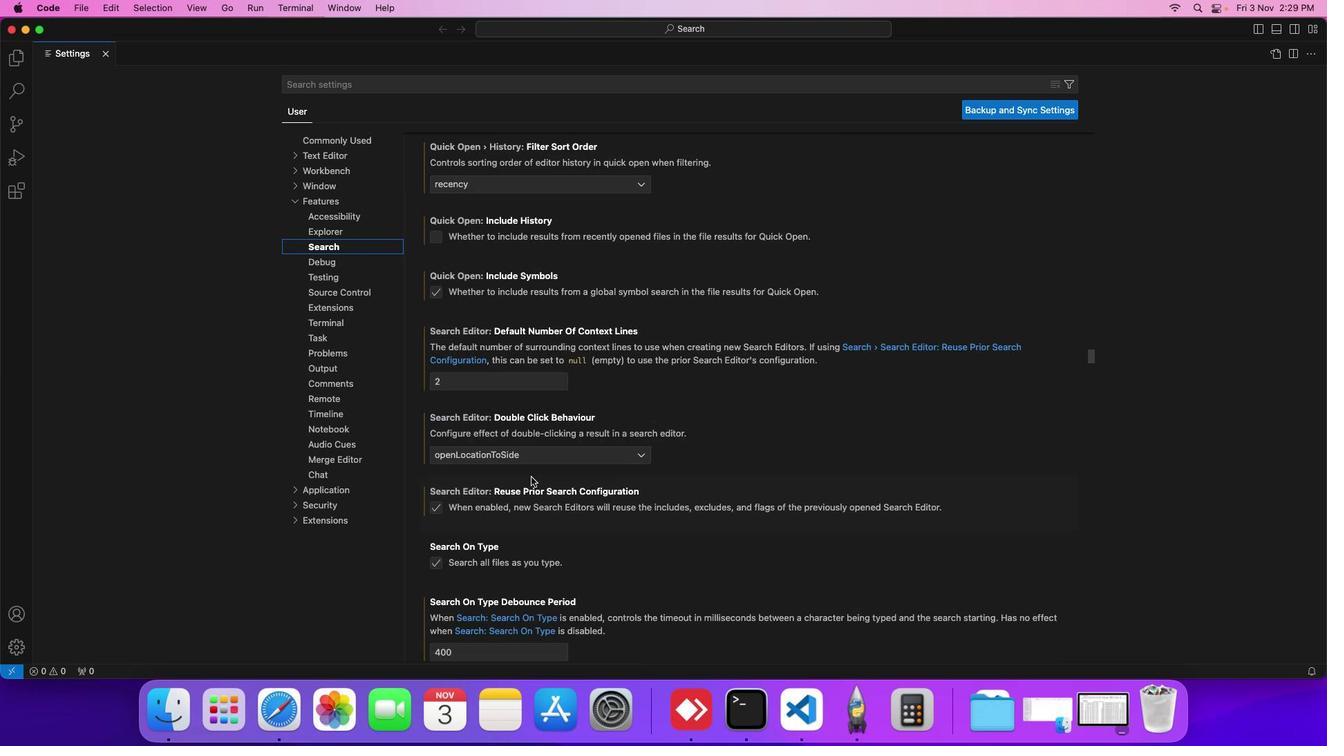 
Action: Mouse scrolled (530, 476) with delta (0, 0)
Screenshot: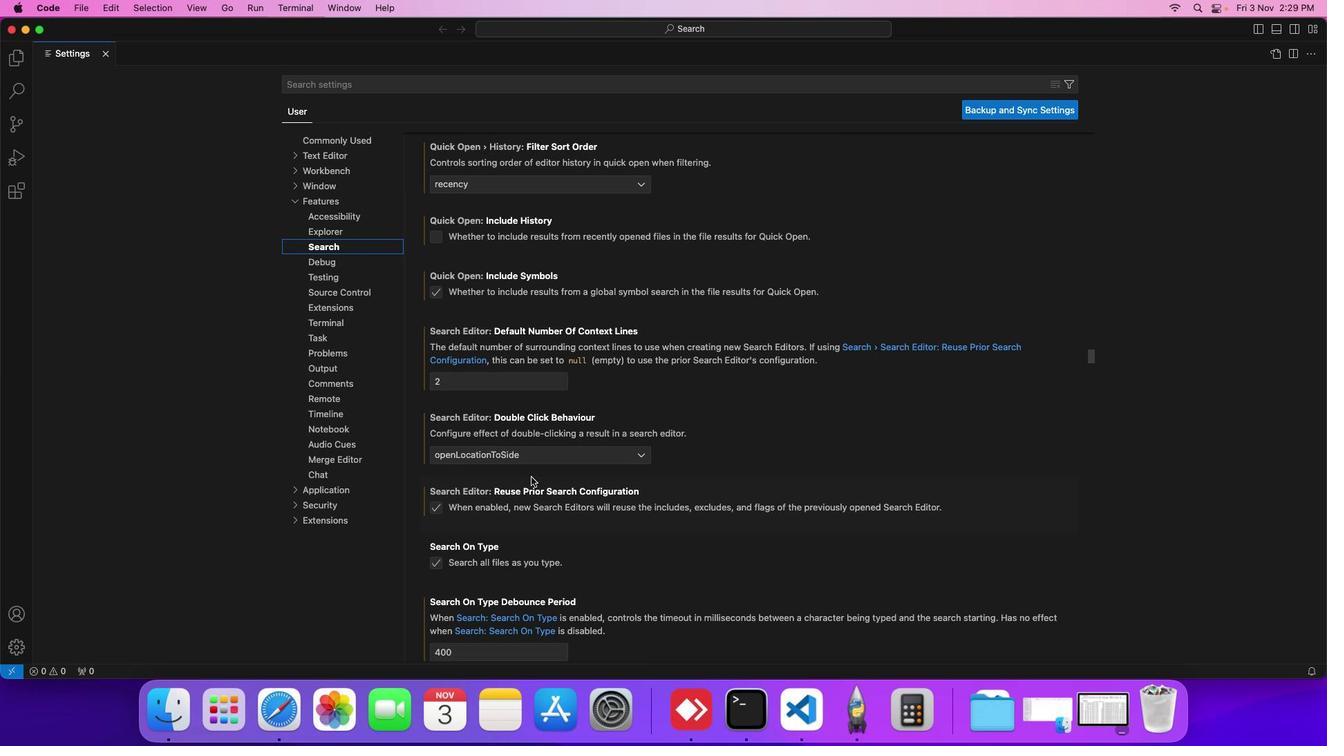 
Action: Mouse scrolled (530, 476) with delta (0, 0)
Screenshot: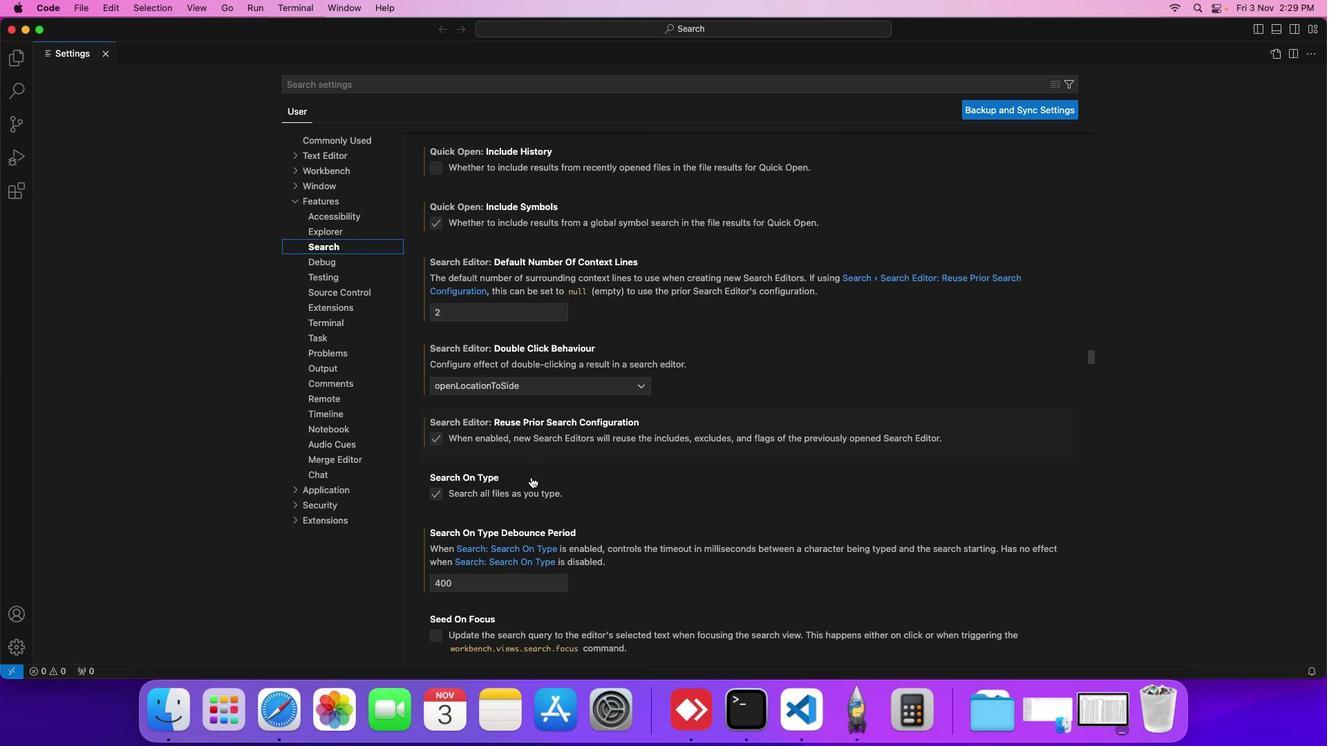 
Action: Mouse scrolled (530, 476) with delta (0, 0)
Screenshot: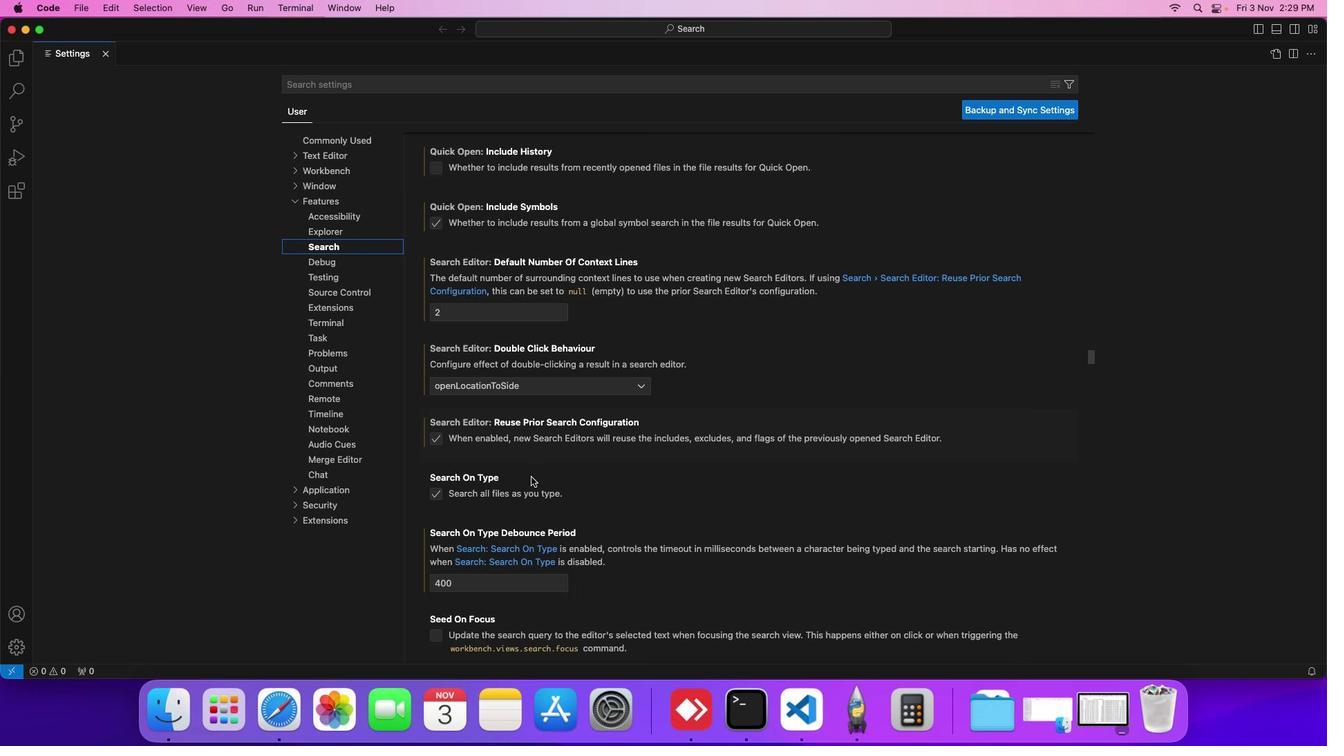 
Action: Mouse scrolled (530, 476) with delta (0, 0)
Screenshot: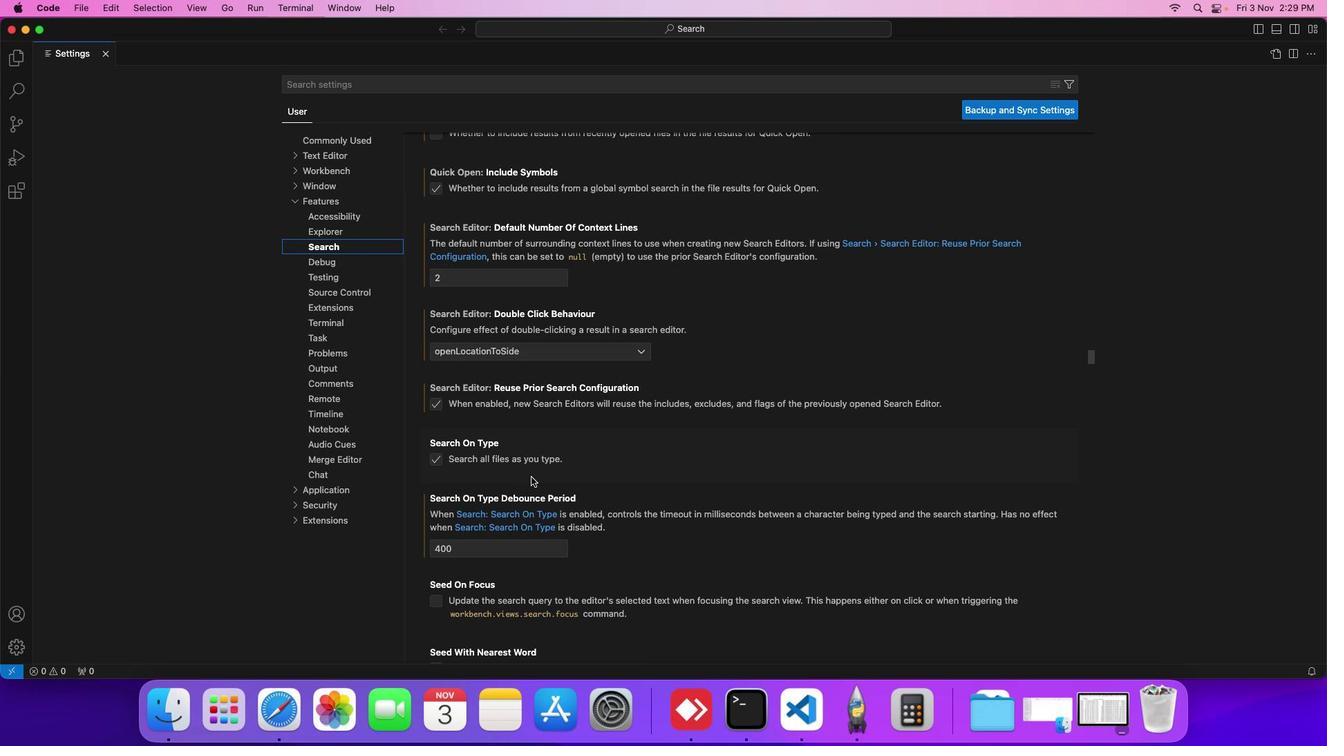 
Action: Mouse scrolled (530, 476) with delta (0, 0)
Screenshot: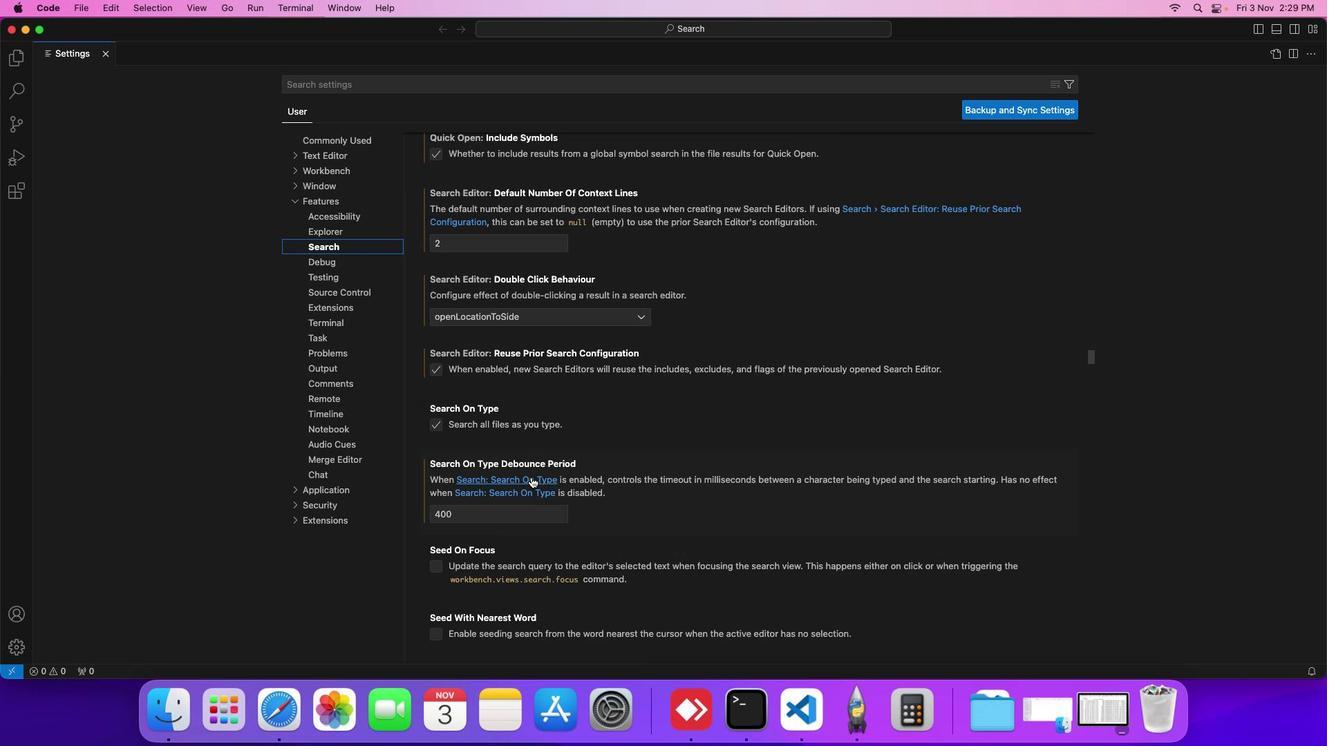 
Action: Mouse scrolled (530, 476) with delta (0, 0)
Screenshot: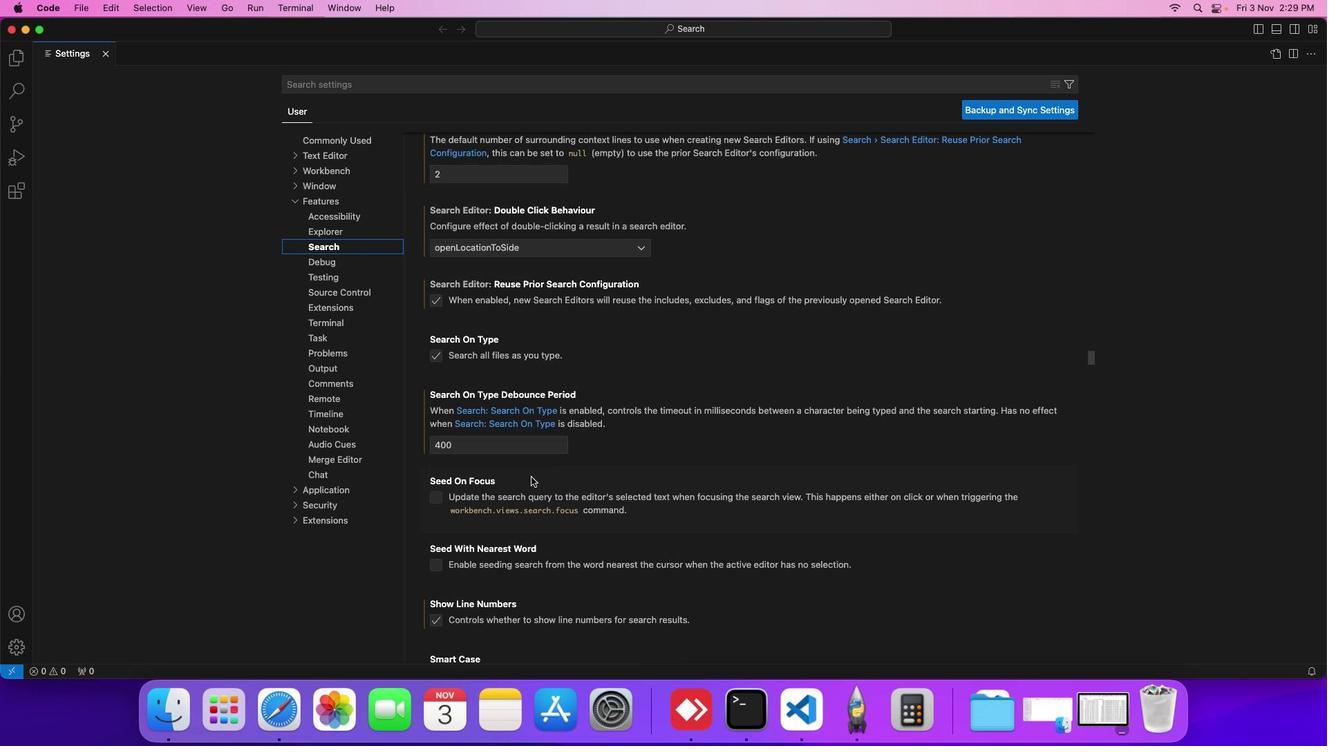 
Action: Mouse scrolled (530, 476) with delta (0, 0)
Screenshot: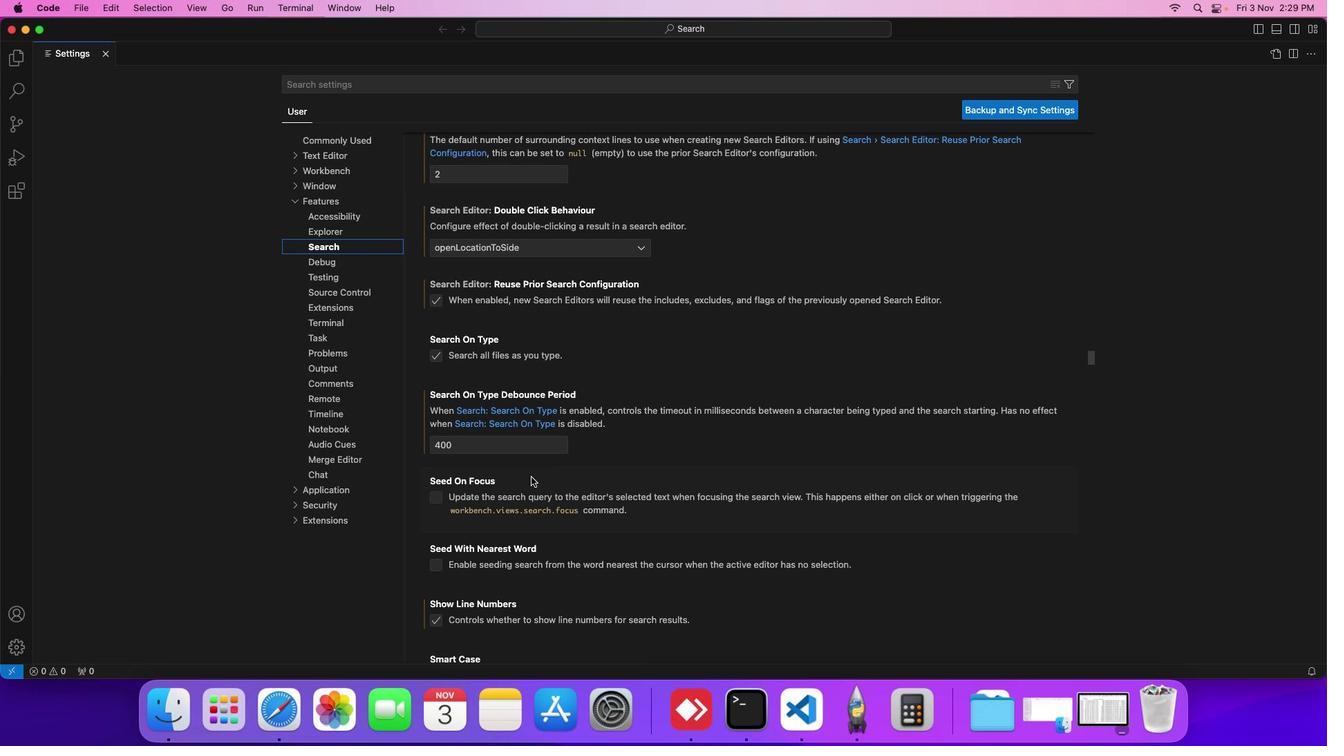 
Action: Mouse scrolled (530, 476) with delta (0, 0)
Screenshot: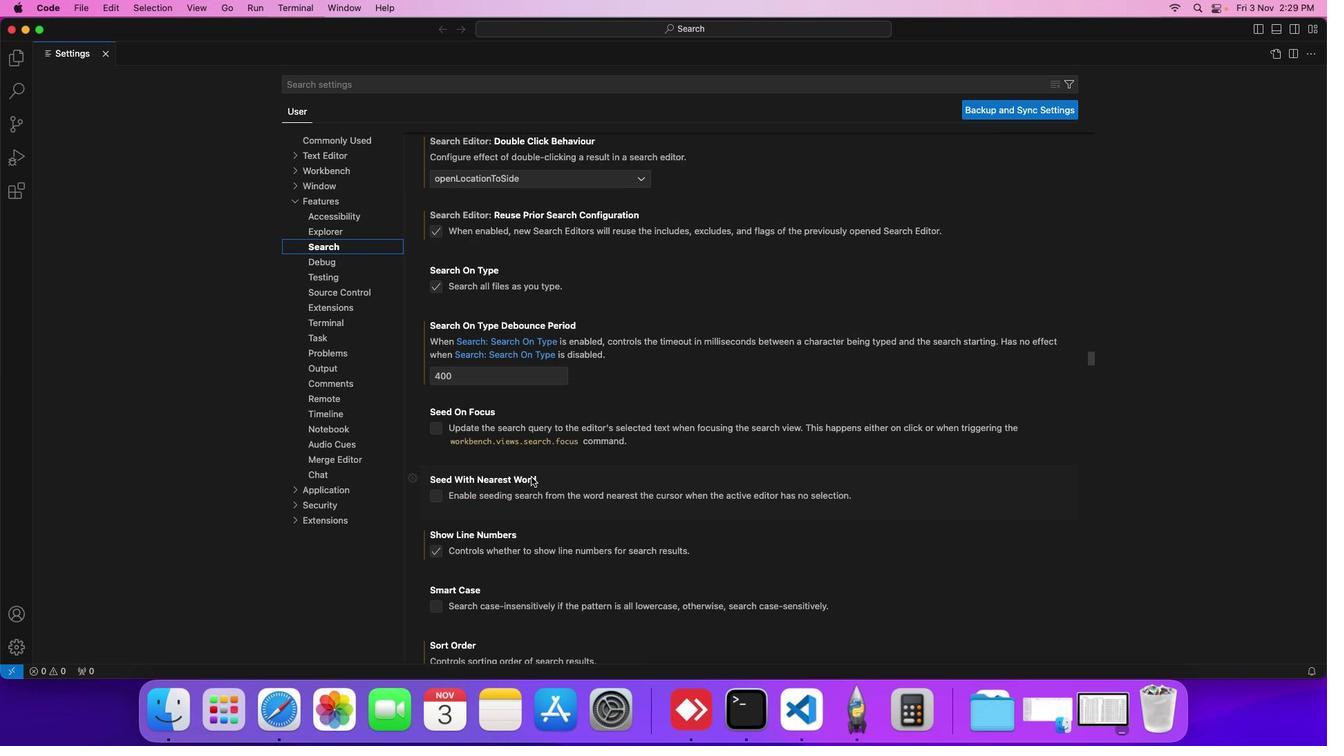 
Action: Mouse scrolled (530, 476) with delta (0, 0)
Screenshot: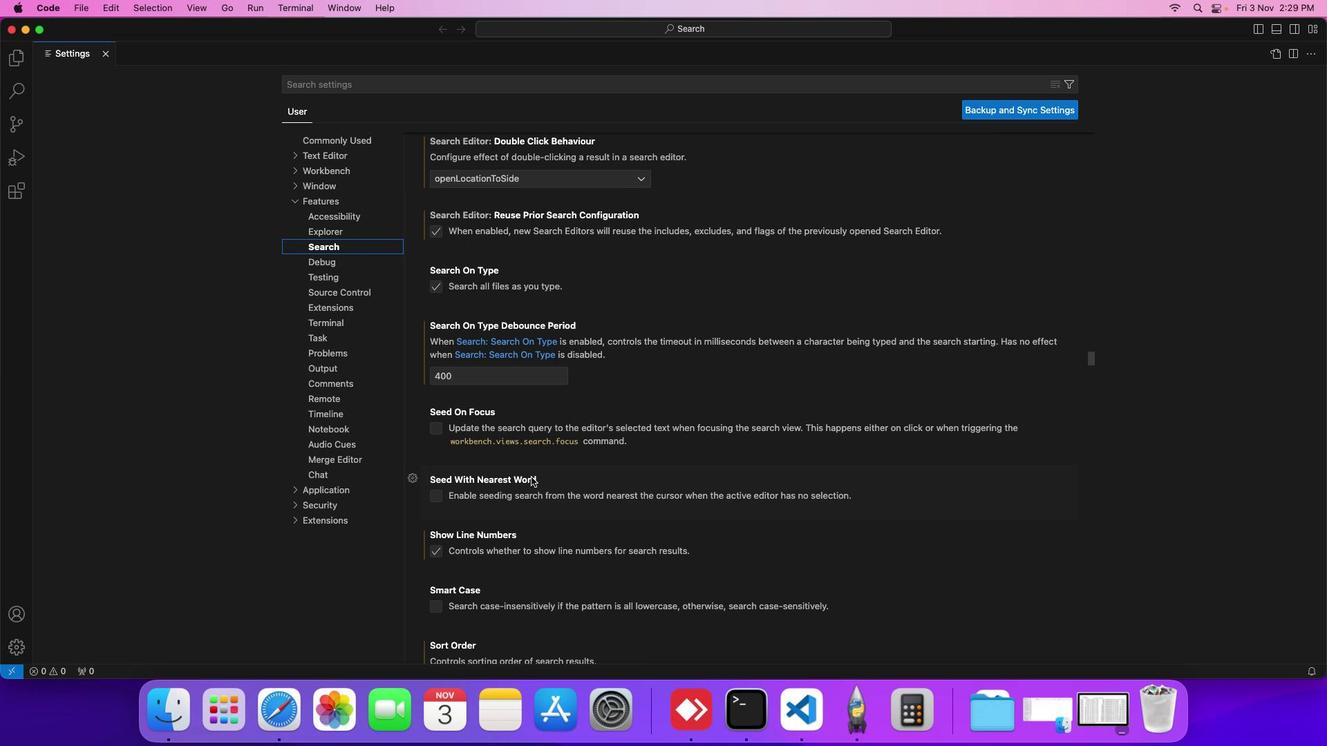 
Action: Mouse scrolled (530, 476) with delta (0, 0)
Screenshot: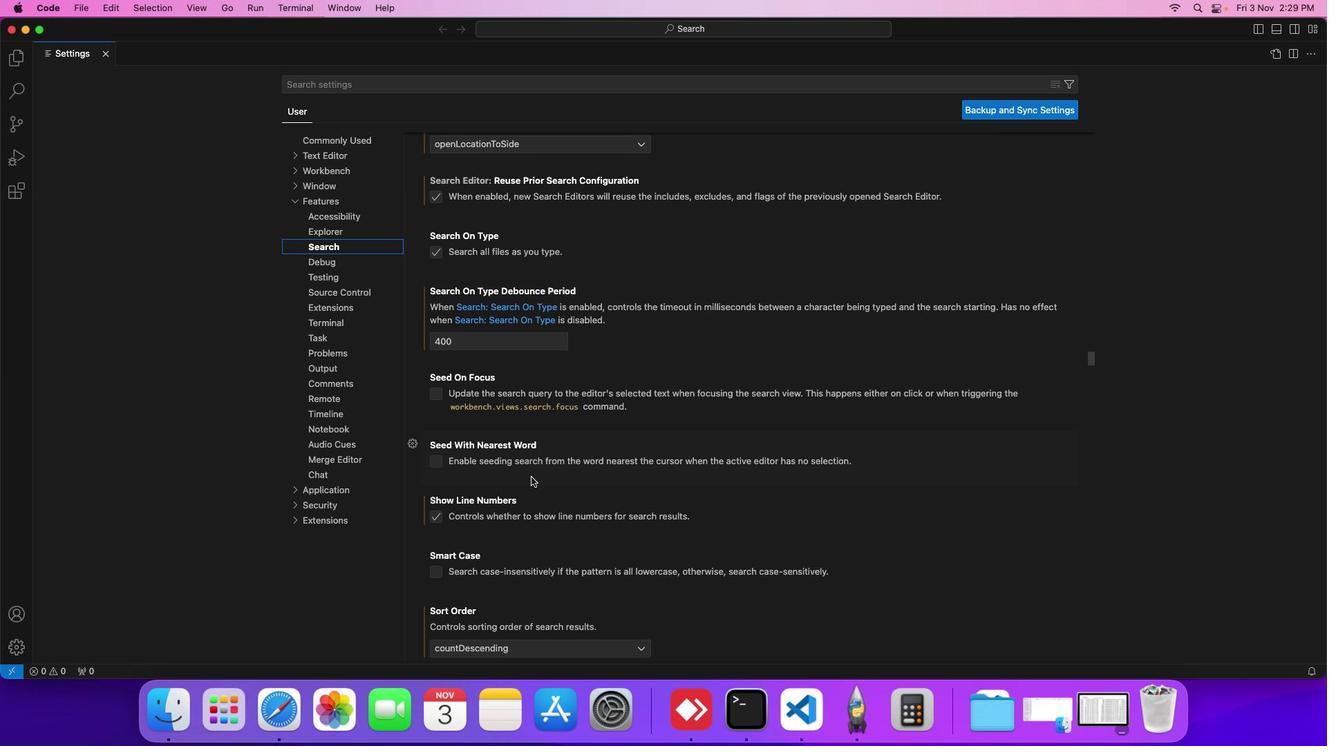 
Action: Mouse scrolled (530, 476) with delta (0, 0)
Screenshot: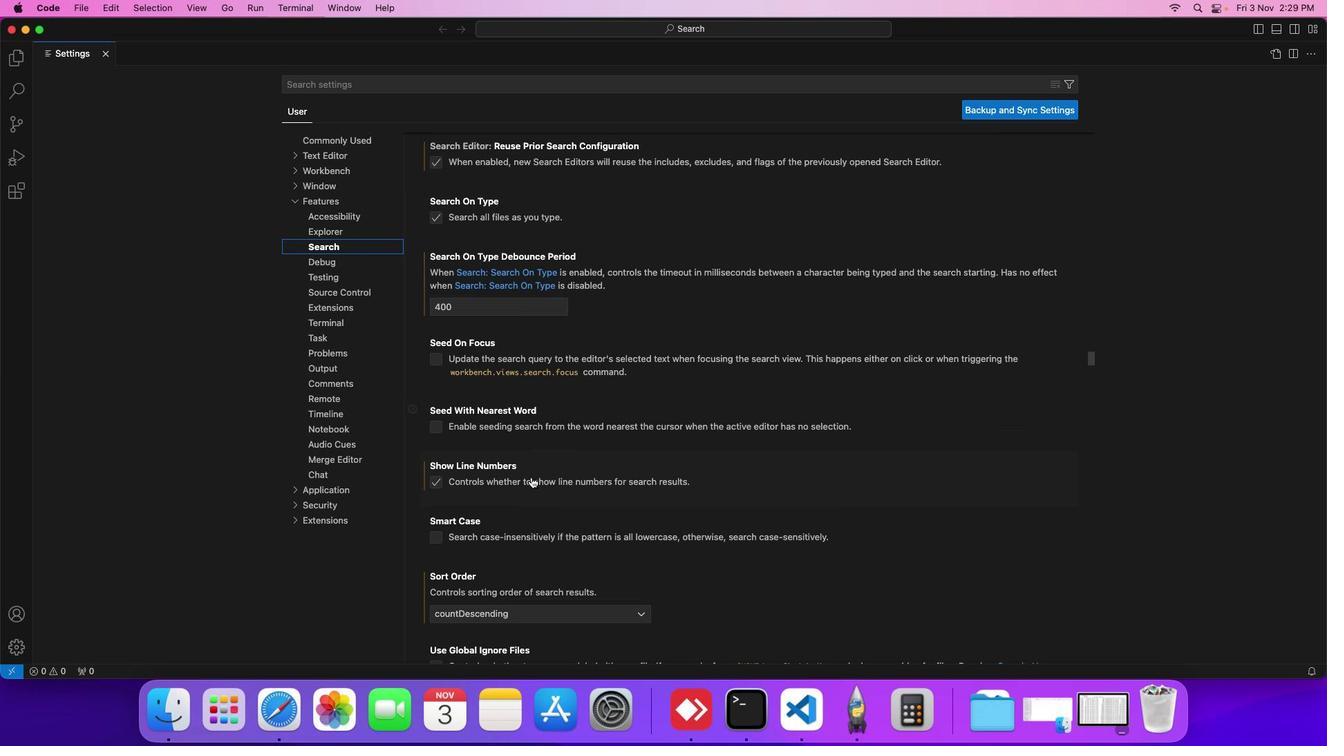 
Action: Mouse scrolled (530, 476) with delta (0, 0)
Screenshot: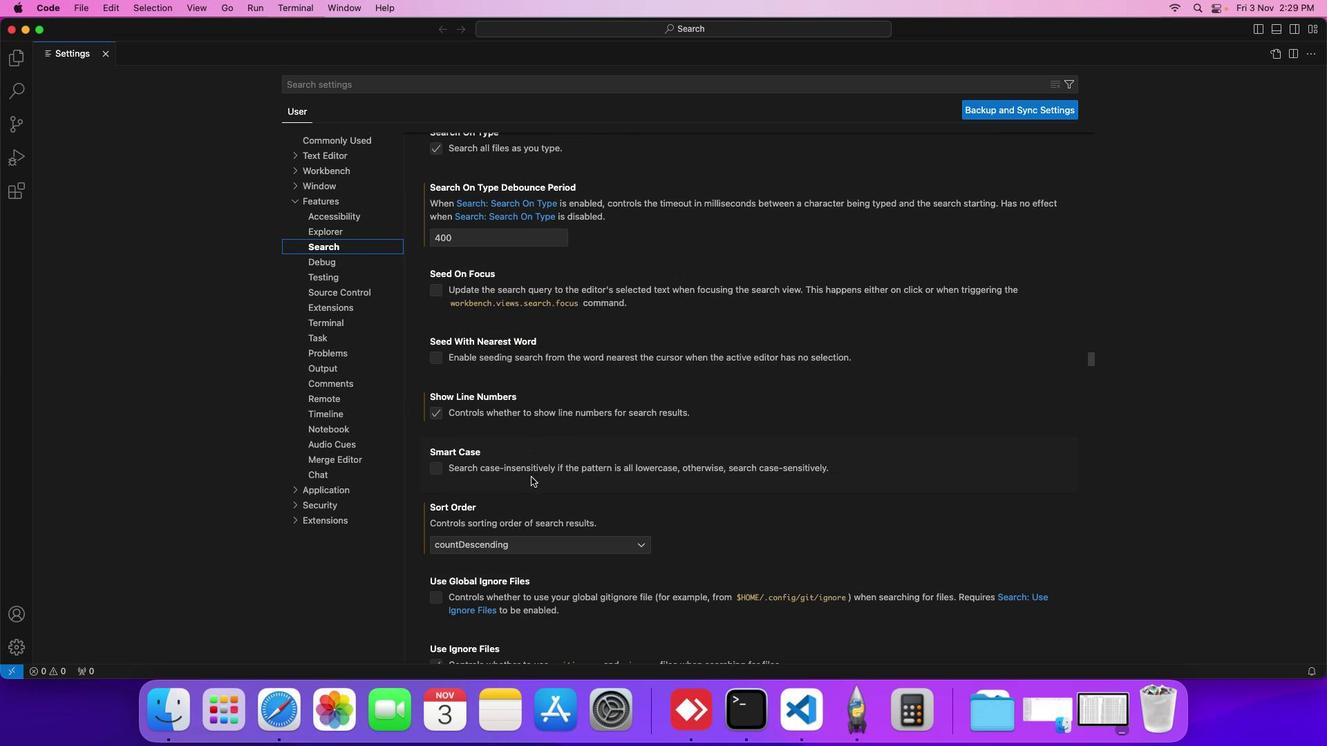 
Action: Mouse scrolled (530, 476) with delta (0, 0)
Screenshot: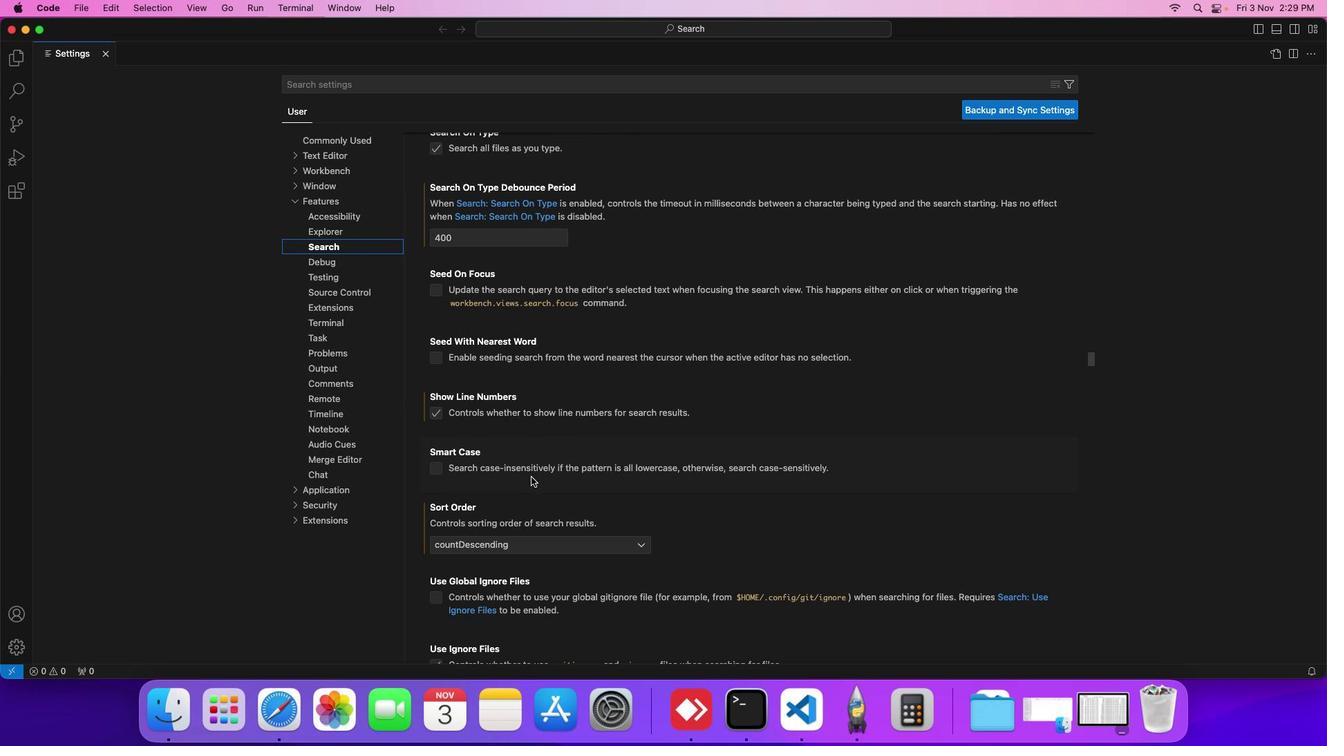 
Action: Mouse scrolled (530, 476) with delta (0, 0)
Screenshot: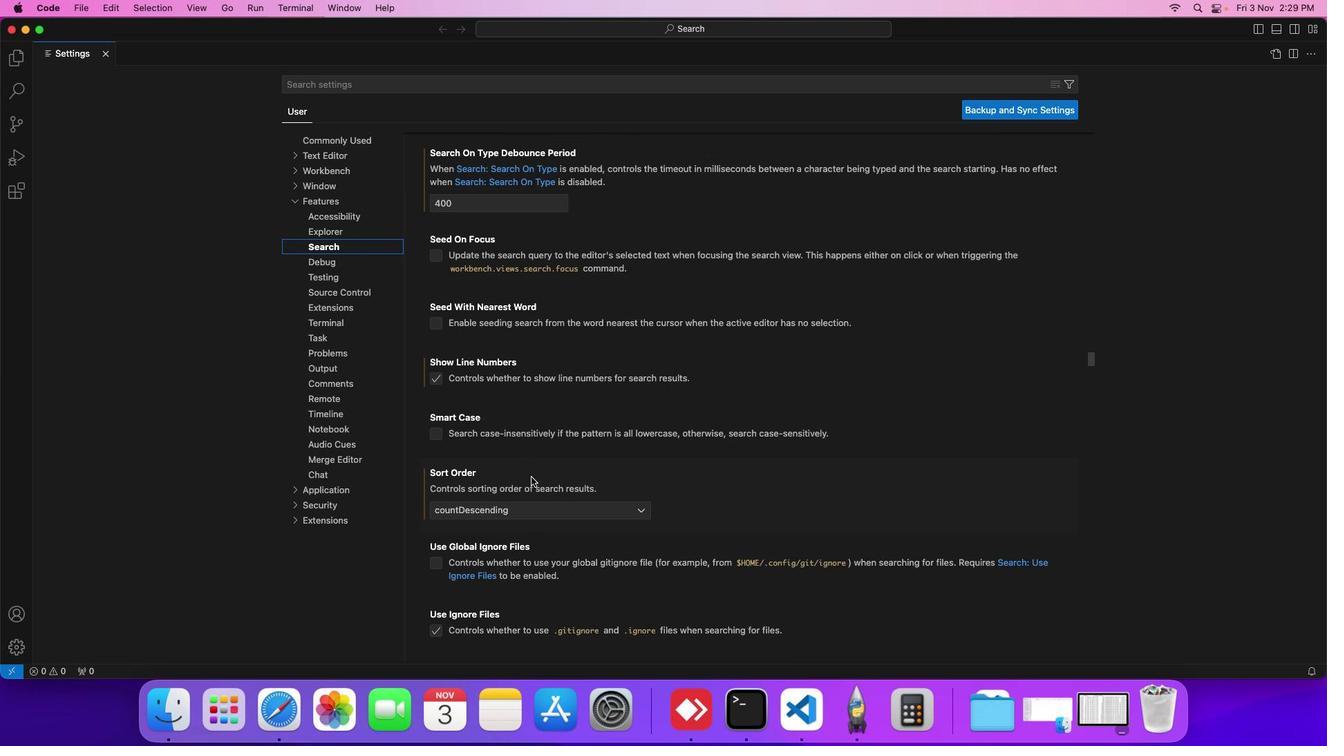 
Action: Mouse scrolled (530, 476) with delta (0, 0)
Screenshot: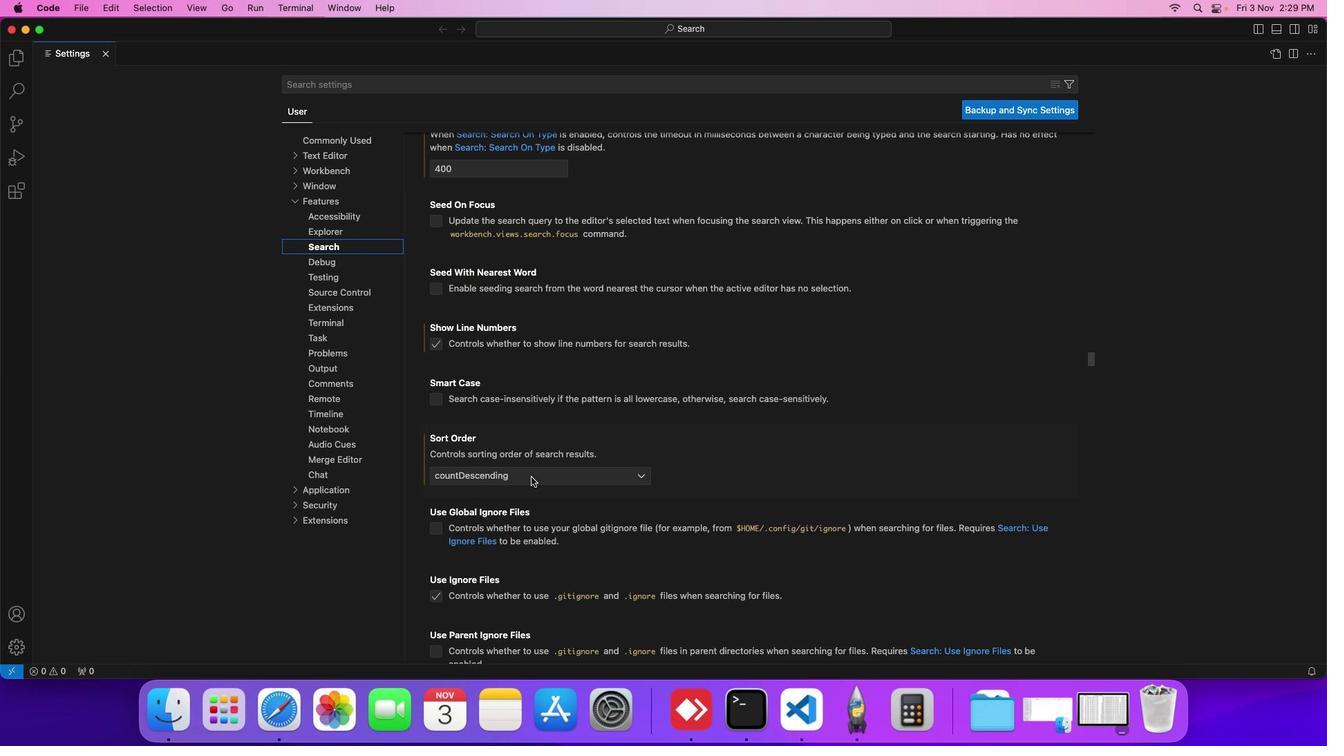 
Action: Mouse moved to (525, 476)
Screenshot: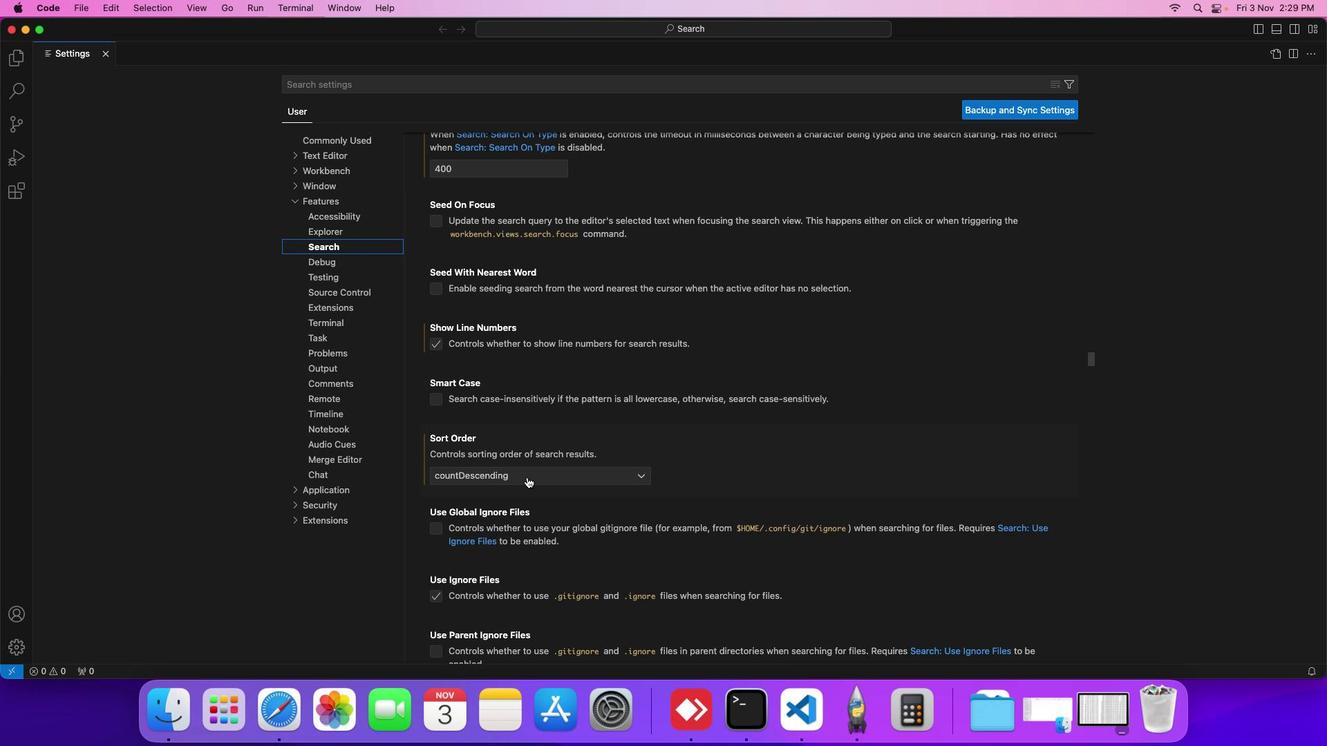 
Action: Mouse pressed left at (525, 476)
Screenshot: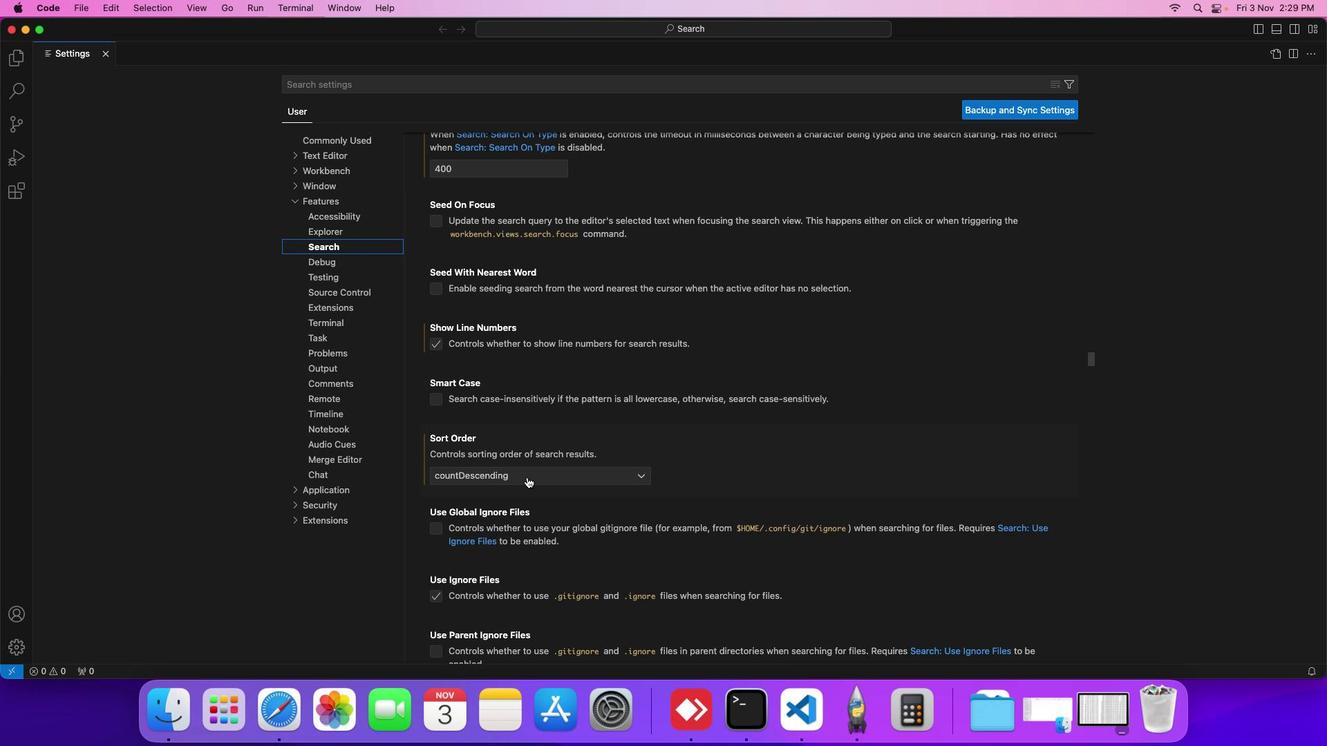 
Action: Mouse moved to (489, 566)
Screenshot: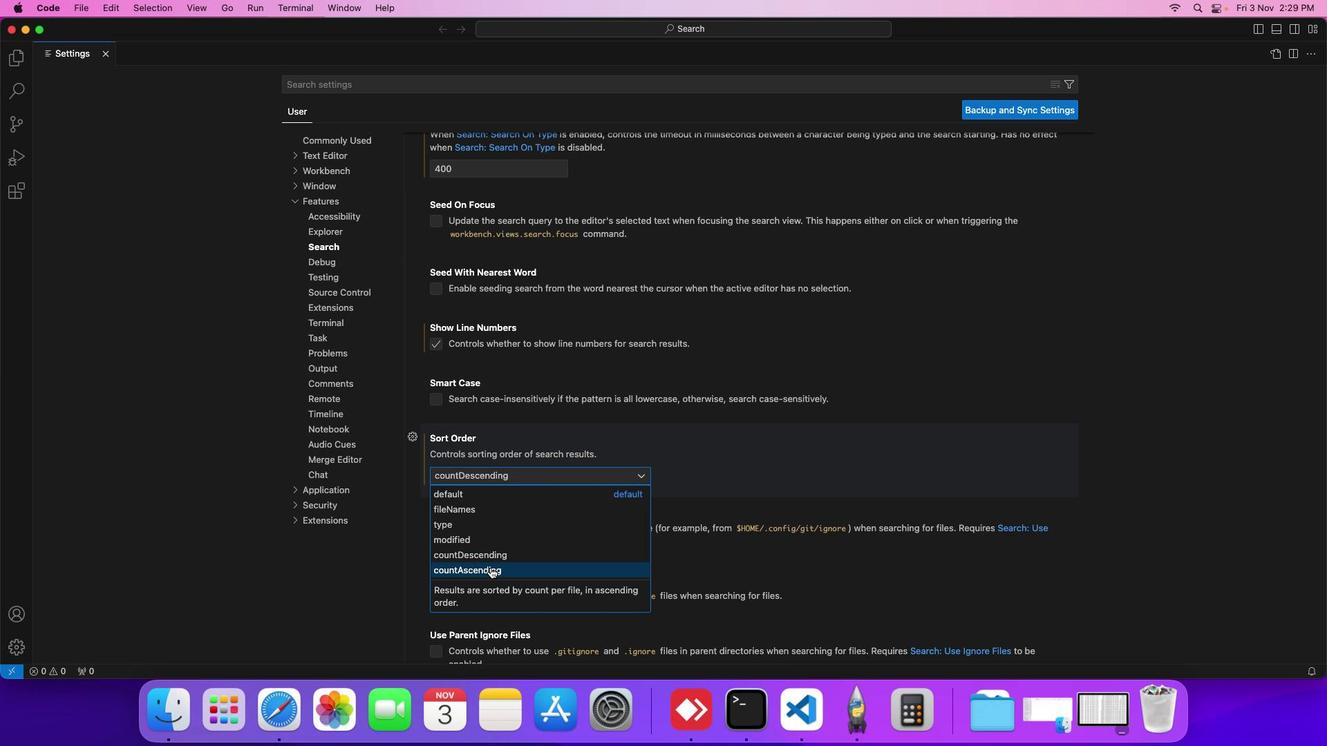 
Action: Mouse pressed left at (489, 566)
Screenshot: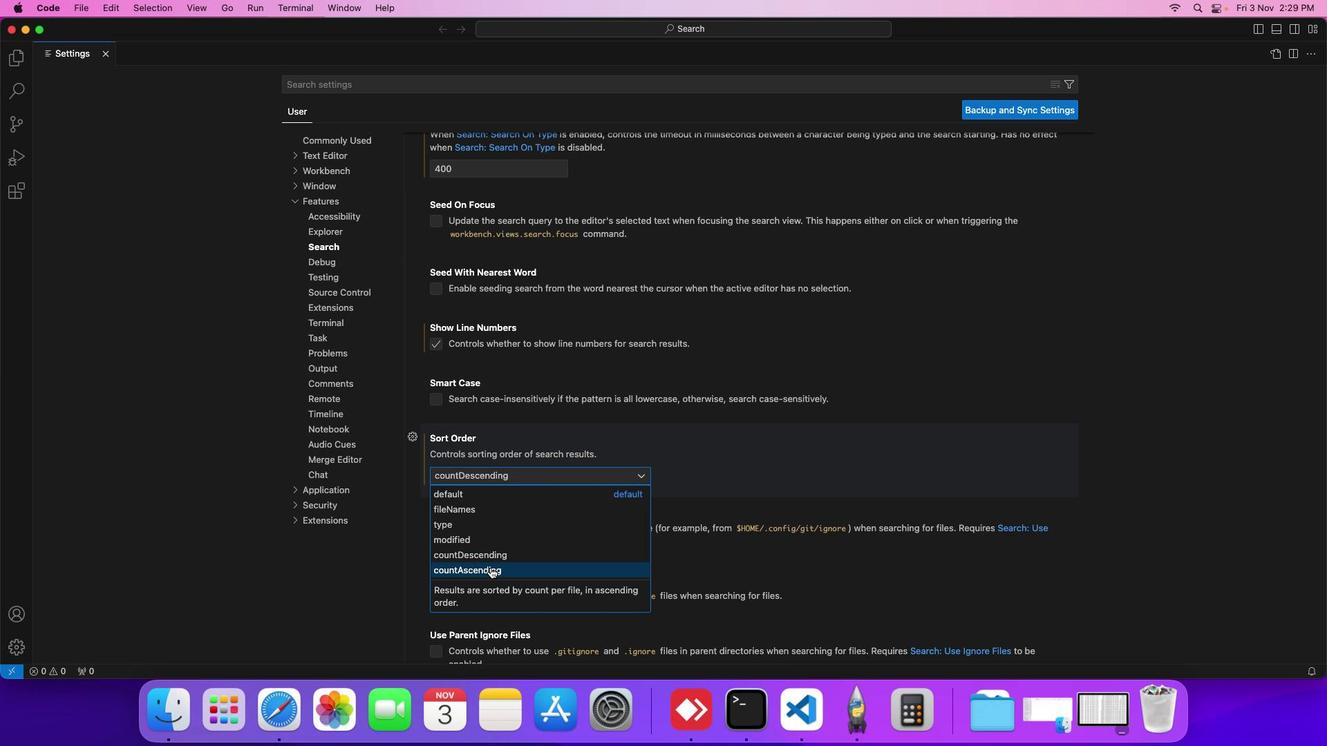 
Action: Mouse moved to (489, 566)
Screenshot: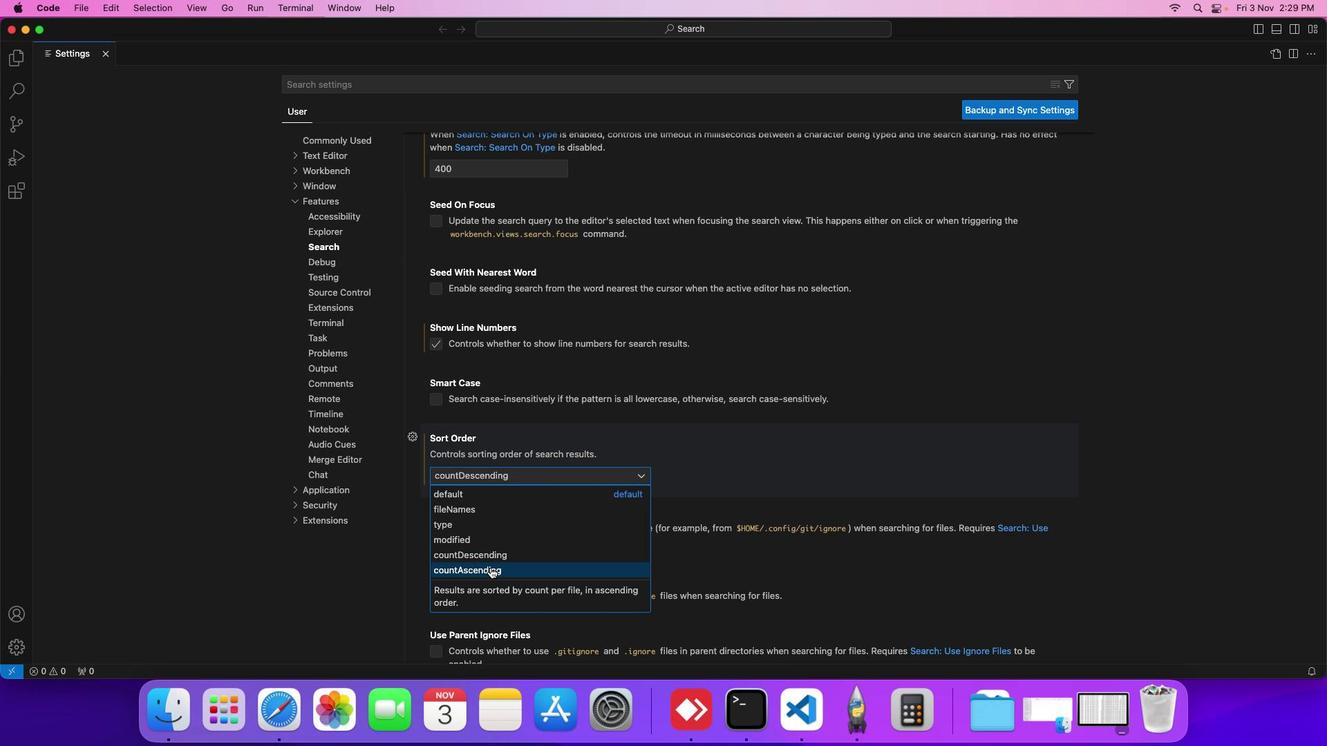 
